 Task: Search one way flight ticket for 1 adult, 5 children, 2 infants in seat and 1 infant on lap in first from Oakland: Oakland International Airport to Gillette: Gillette Campbell County Airport on 5-1-2023. Choice of flights is Emirates. Number of bags: 7 checked bags. Price is upto 97000. Outbound departure time preference is 23:15.
Action: Mouse moved to (200, 155)
Screenshot: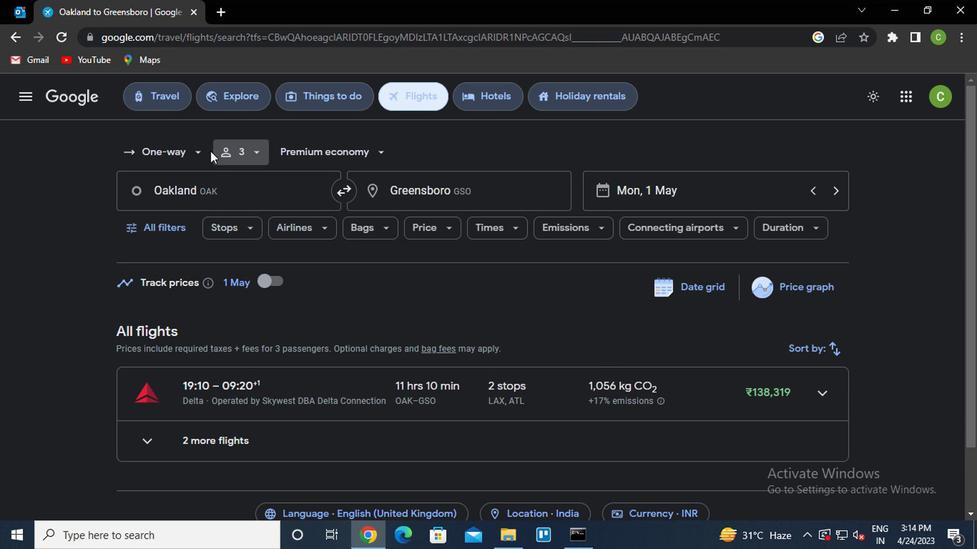 
Action: Mouse pressed left at (200, 155)
Screenshot: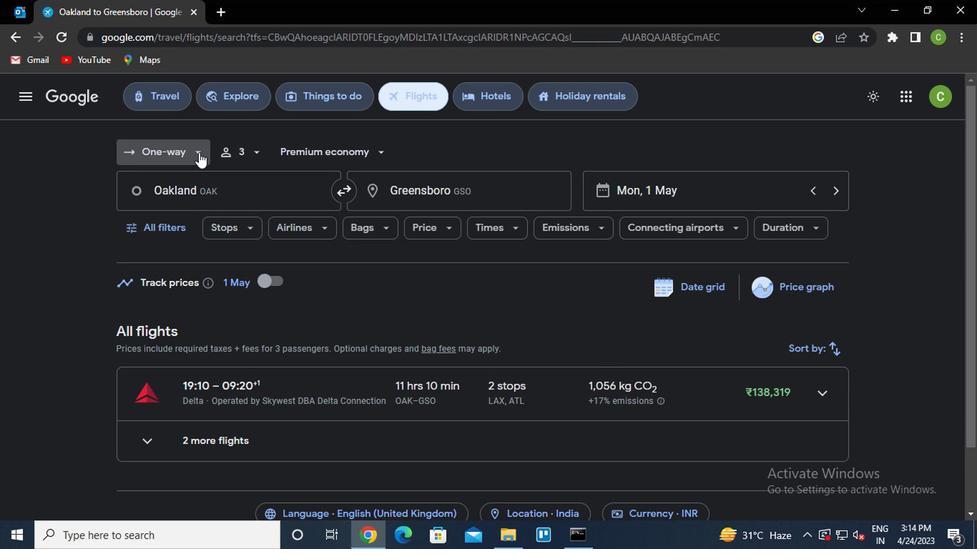 
Action: Mouse moved to (190, 214)
Screenshot: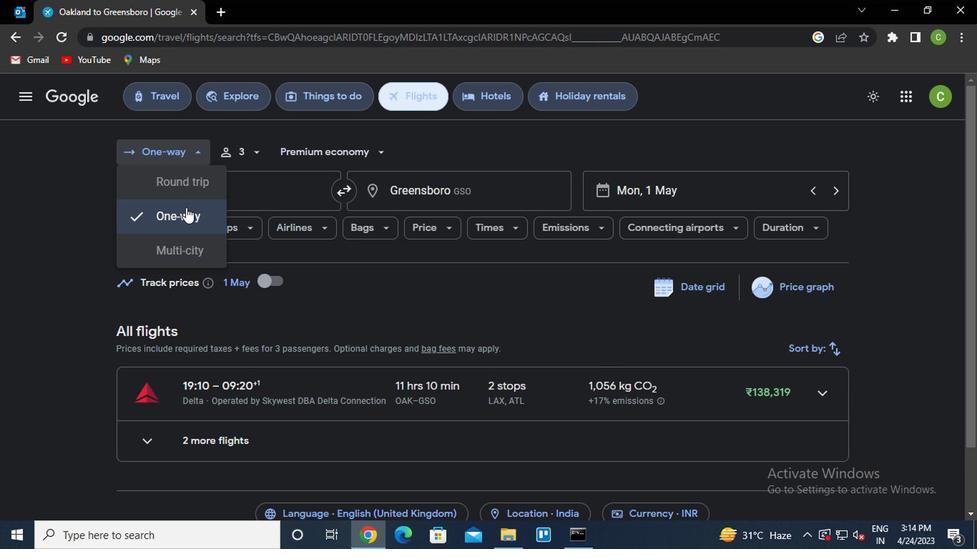 
Action: Mouse pressed left at (190, 214)
Screenshot: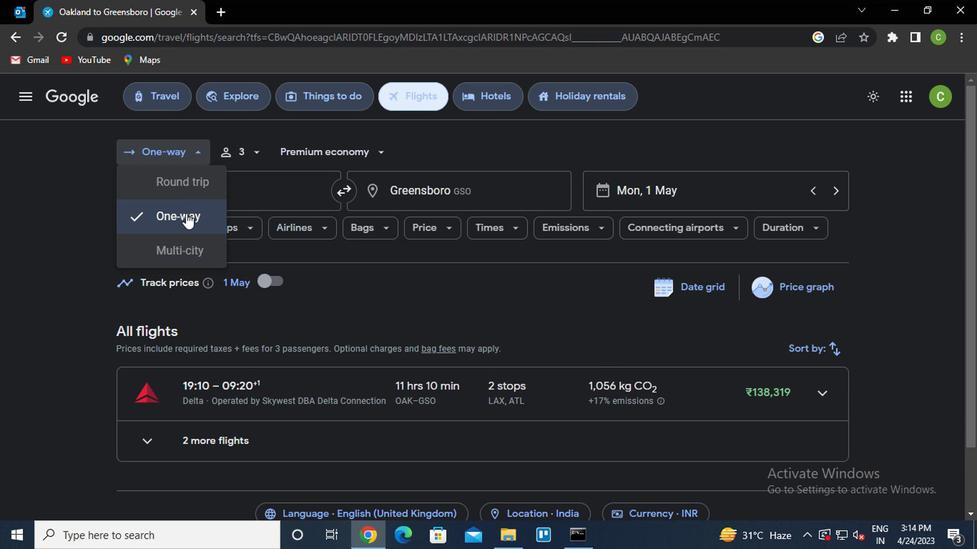 
Action: Mouse moved to (246, 153)
Screenshot: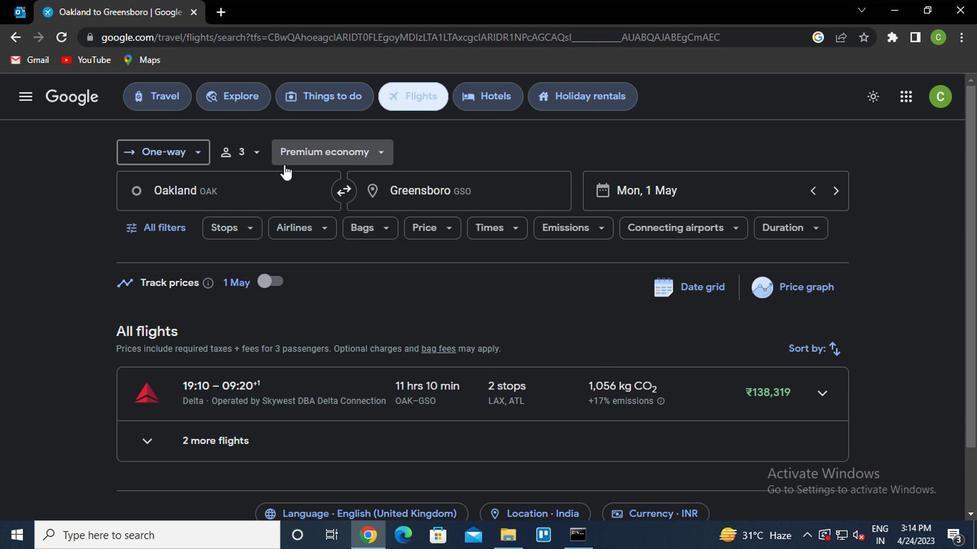 
Action: Mouse pressed left at (246, 153)
Screenshot: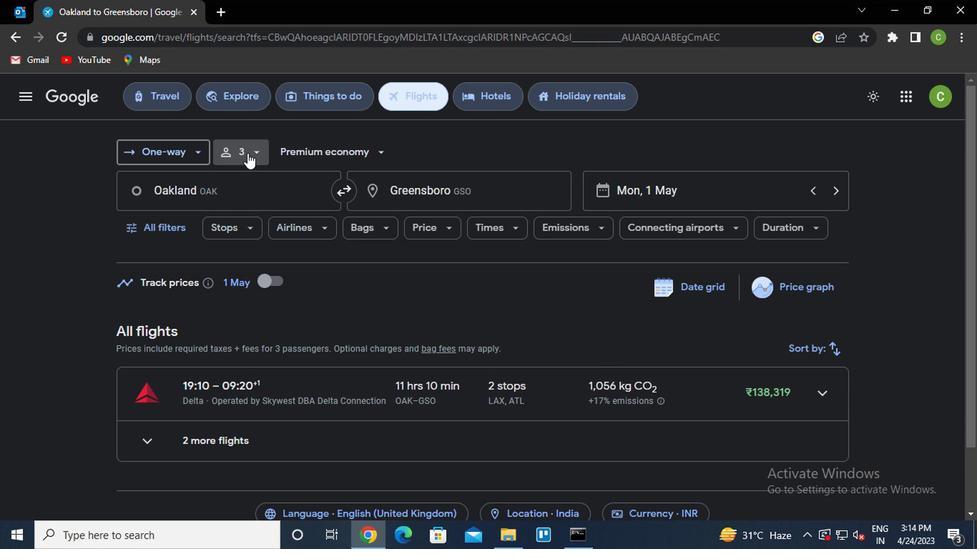 
Action: Mouse moved to (369, 222)
Screenshot: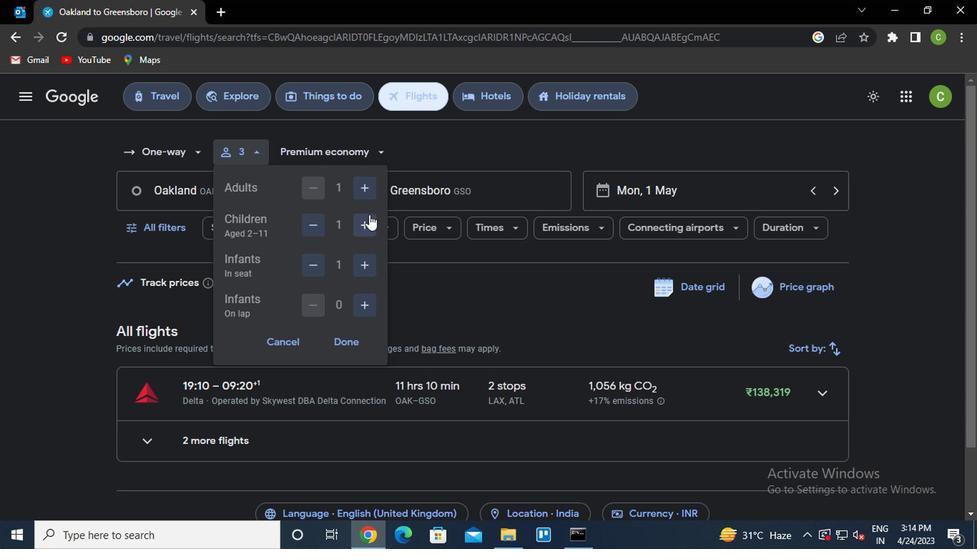 
Action: Mouse pressed left at (369, 222)
Screenshot: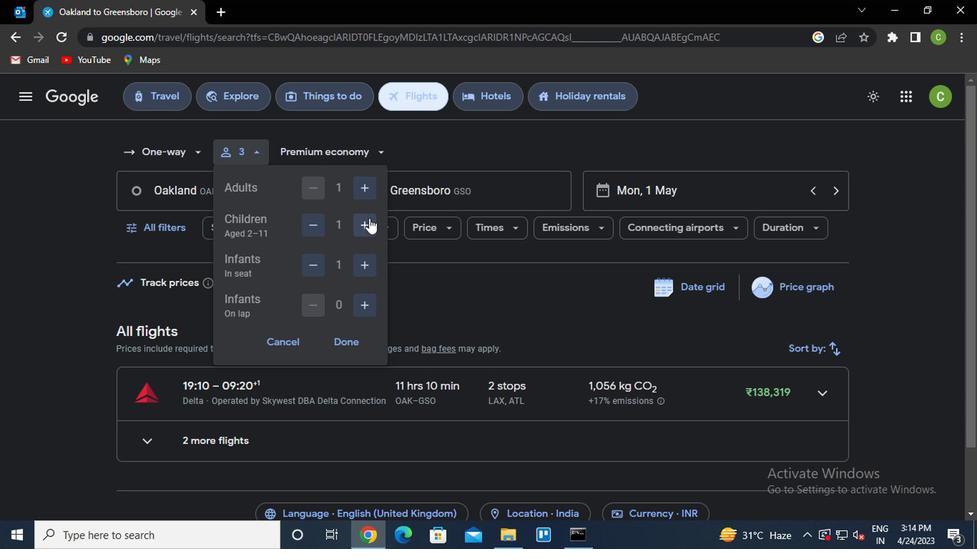 
Action: Mouse pressed left at (369, 222)
Screenshot: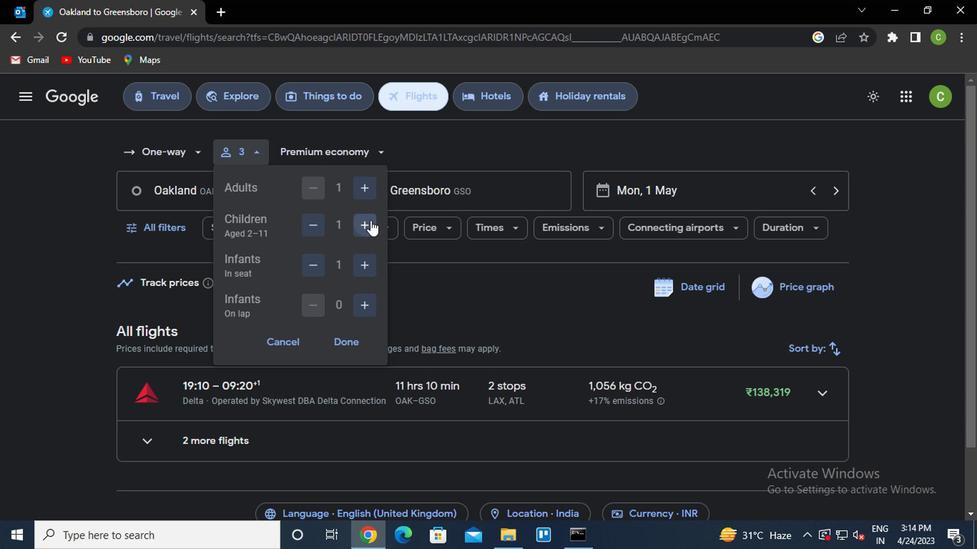 
Action: Mouse pressed left at (369, 222)
Screenshot: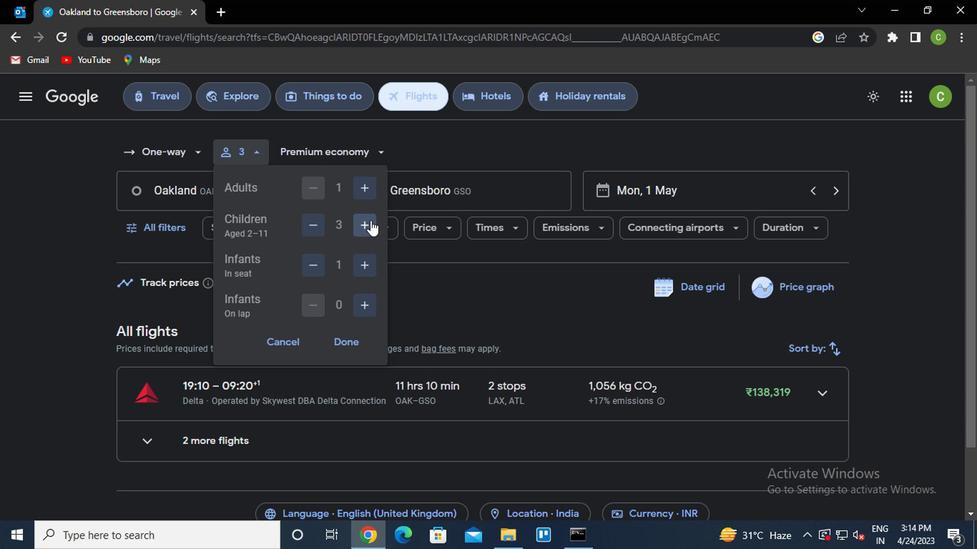 
Action: Mouse pressed left at (369, 222)
Screenshot: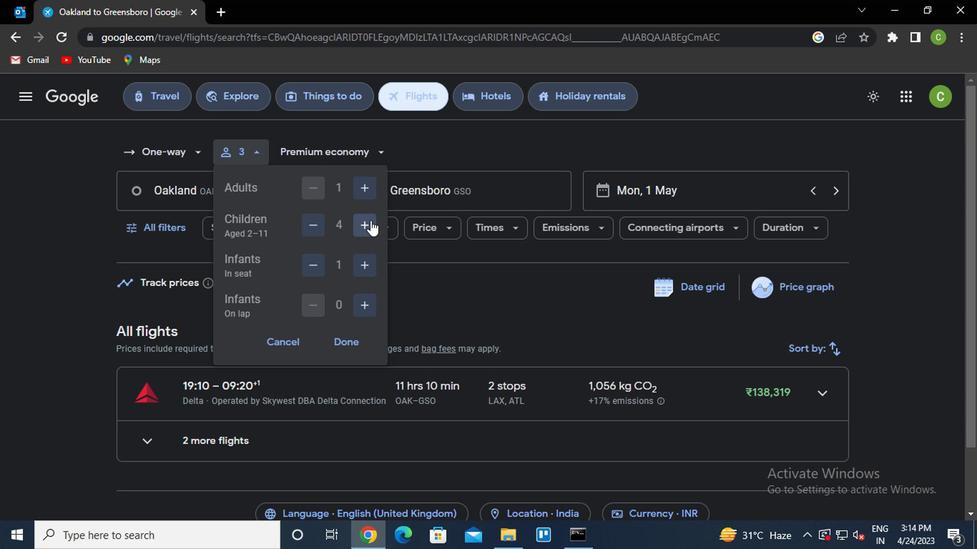 
Action: Mouse pressed left at (369, 222)
Screenshot: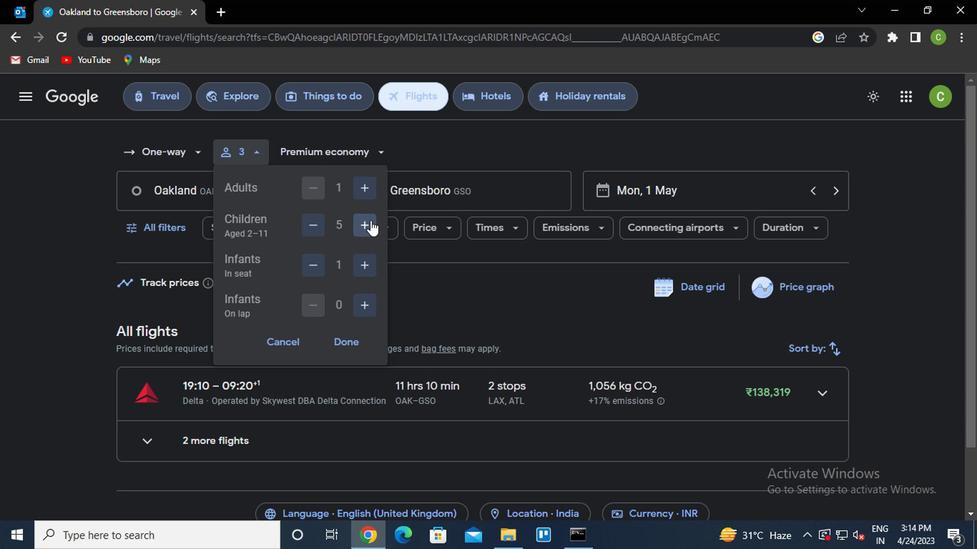 
Action: Mouse moved to (306, 228)
Screenshot: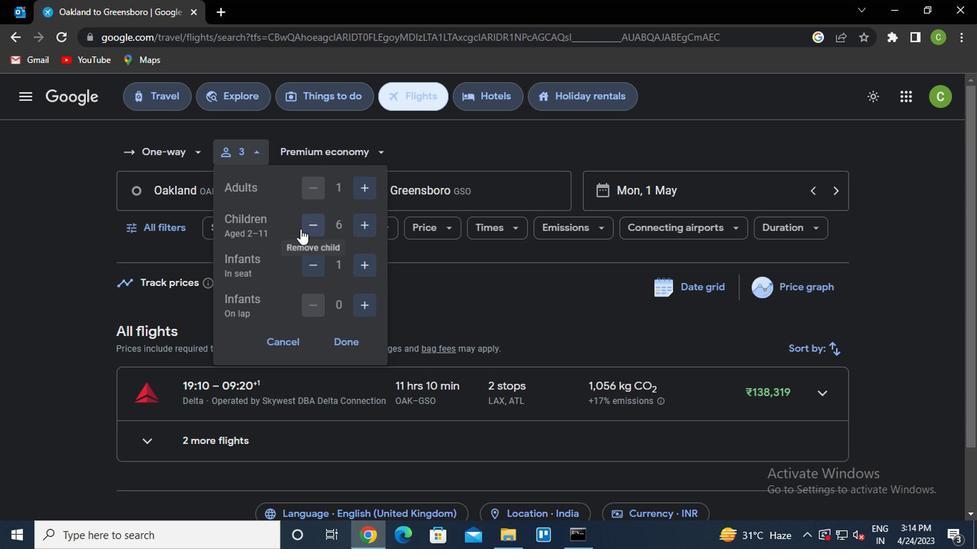 
Action: Mouse pressed left at (306, 228)
Screenshot: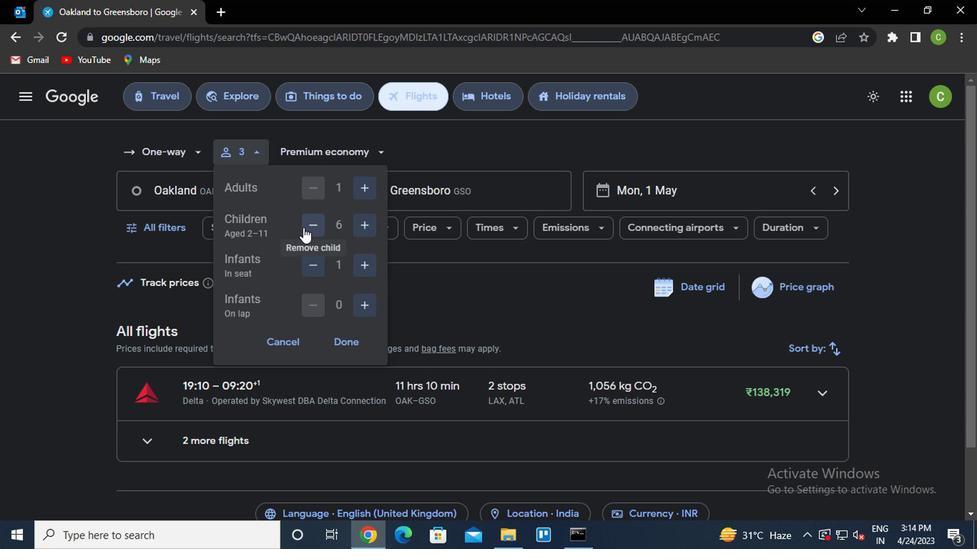 
Action: Mouse moved to (359, 271)
Screenshot: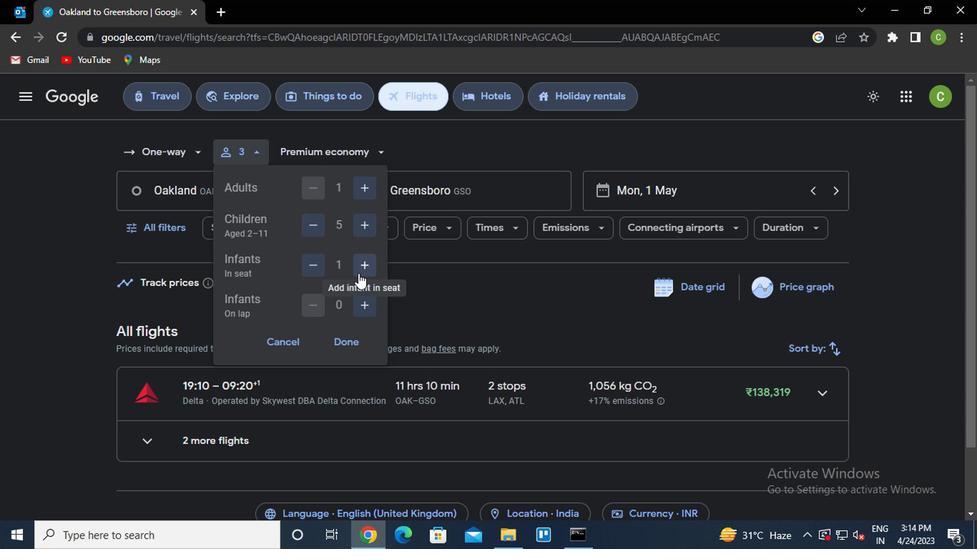 
Action: Mouse pressed left at (359, 271)
Screenshot: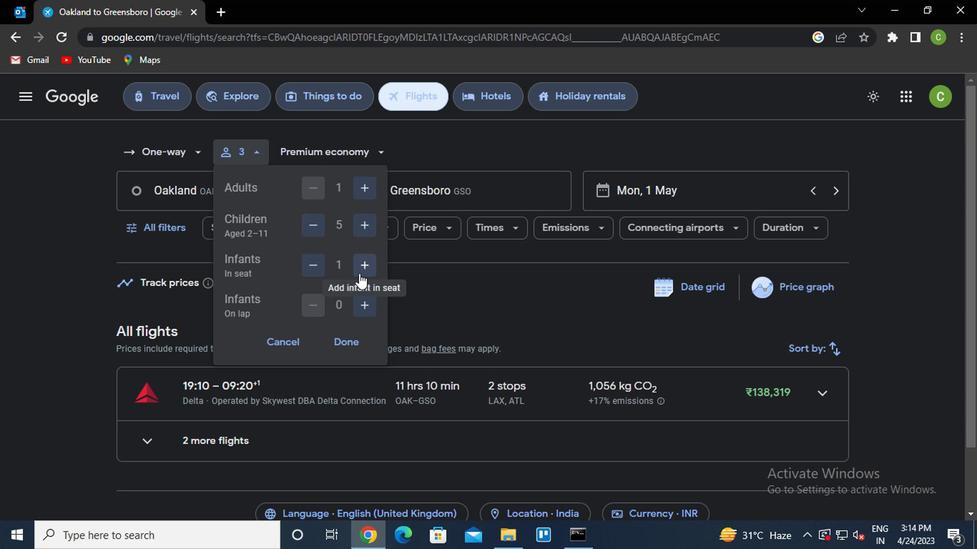 
Action: Mouse moved to (363, 309)
Screenshot: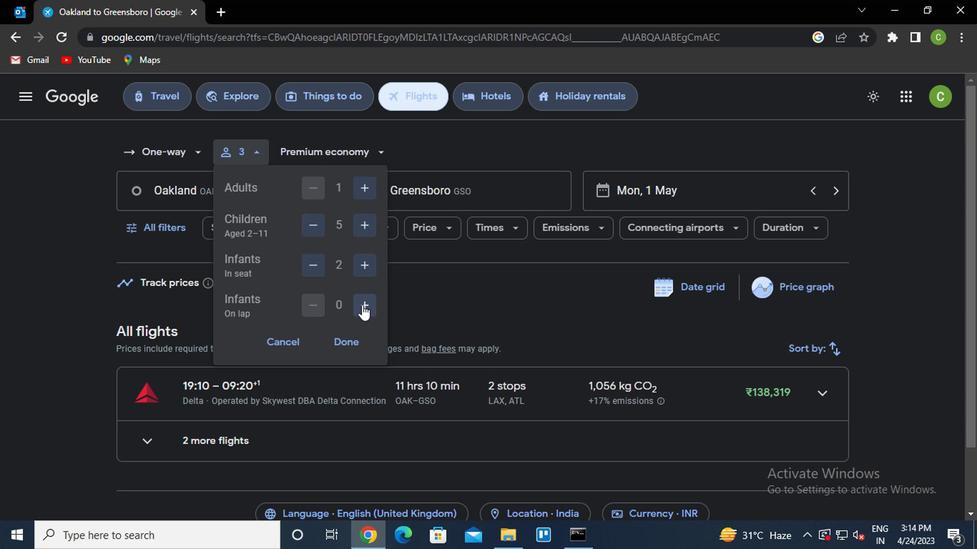
Action: Mouse pressed left at (363, 309)
Screenshot: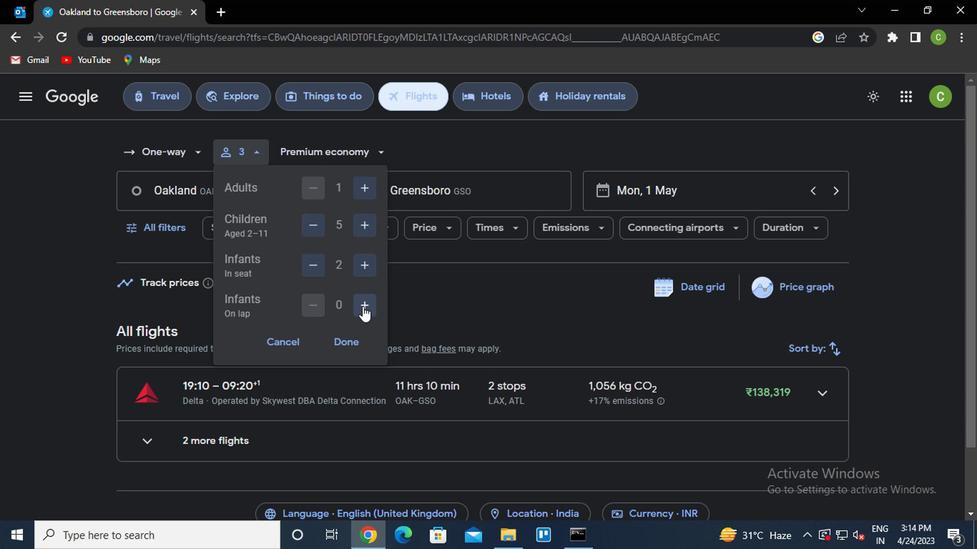 
Action: Mouse moved to (319, 313)
Screenshot: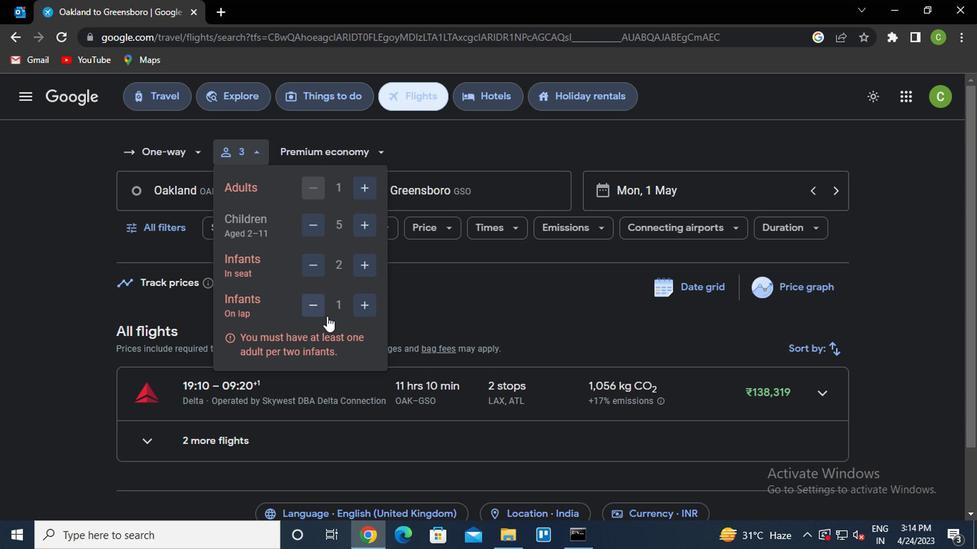
Action: Mouse pressed left at (319, 313)
Screenshot: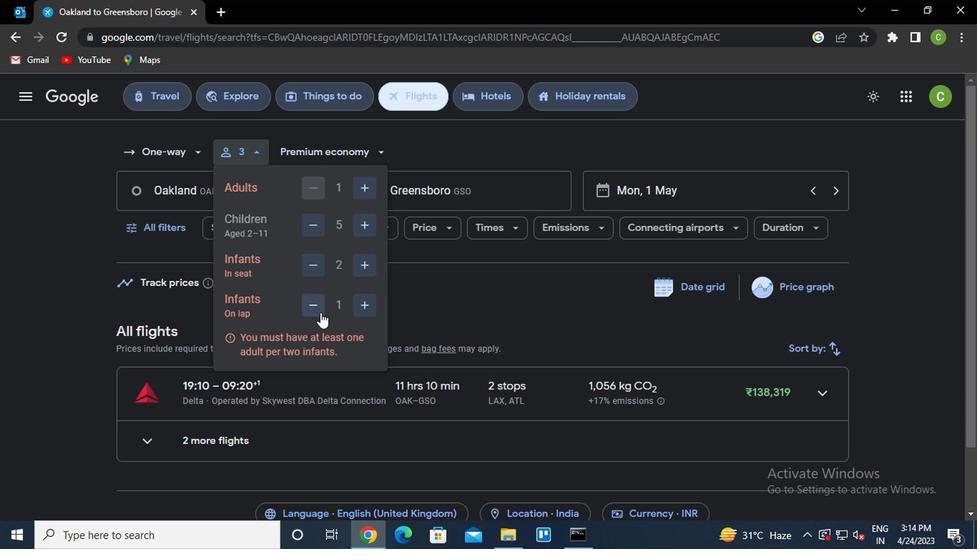 
Action: Mouse moved to (342, 347)
Screenshot: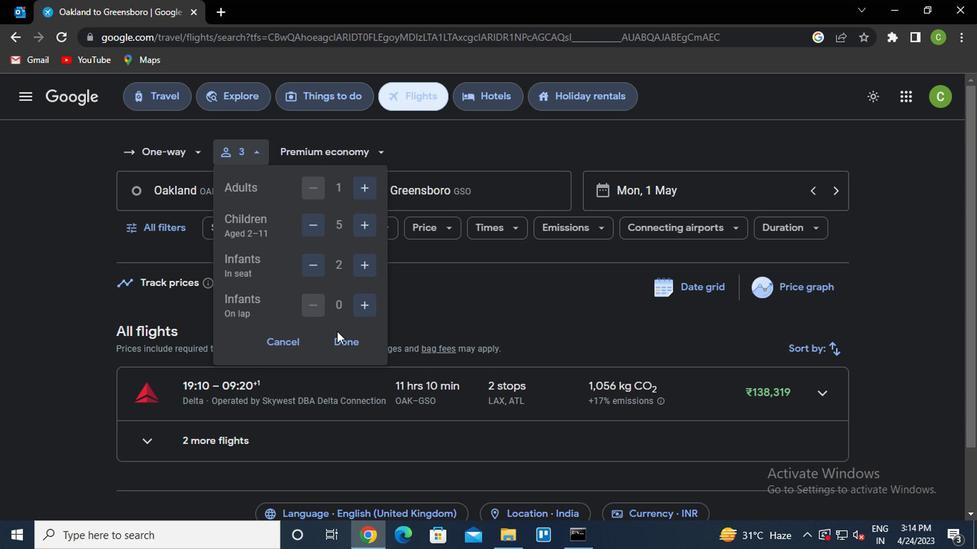 
Action: Mouse pressed left at (342, 347)
Screenshot: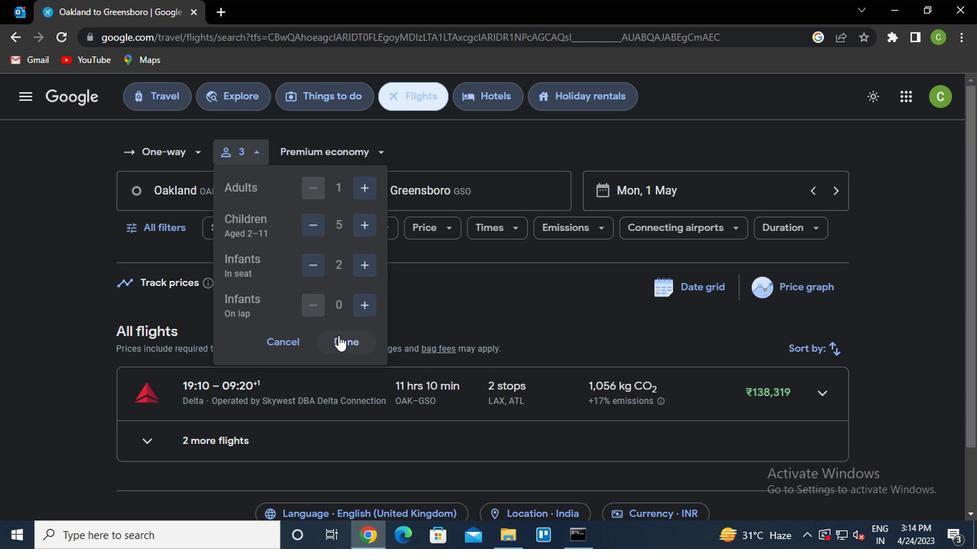 
Action: Mouse moved to (330, 153)
Screenshot: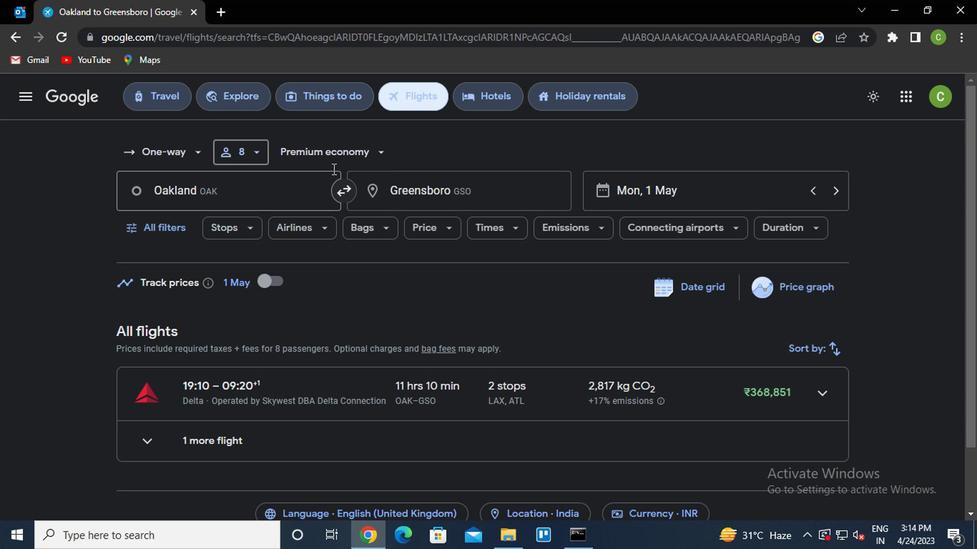 
Action: Mouse pressed left at (330, 153)
Screenshot: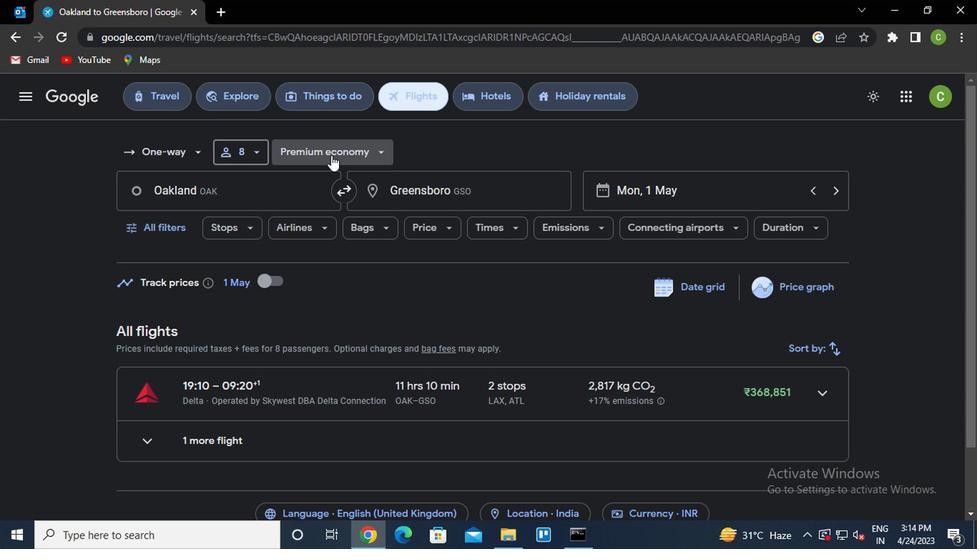 
Action: Mouse moved to (361, 274)
Screenshot: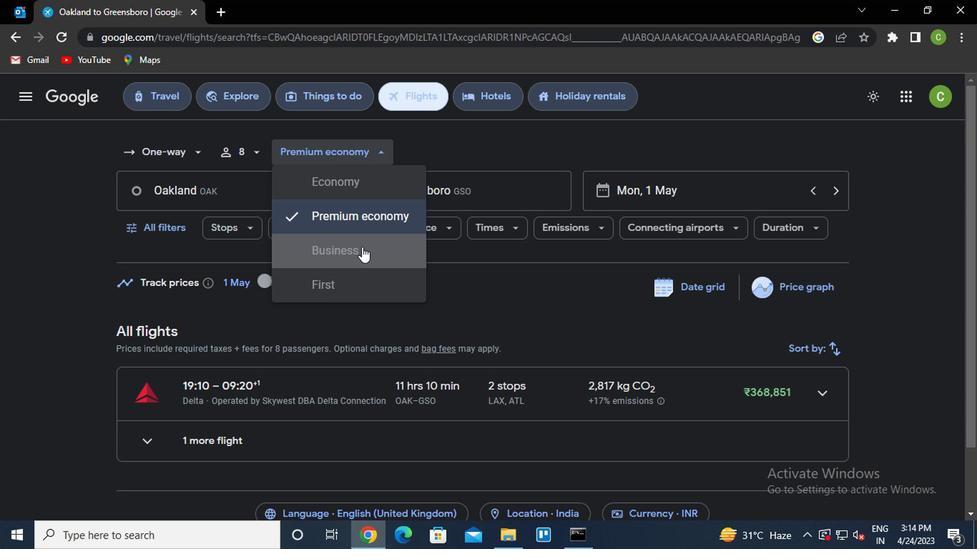 
Action: Mouse pressed left at (361, 274)
Screenshot: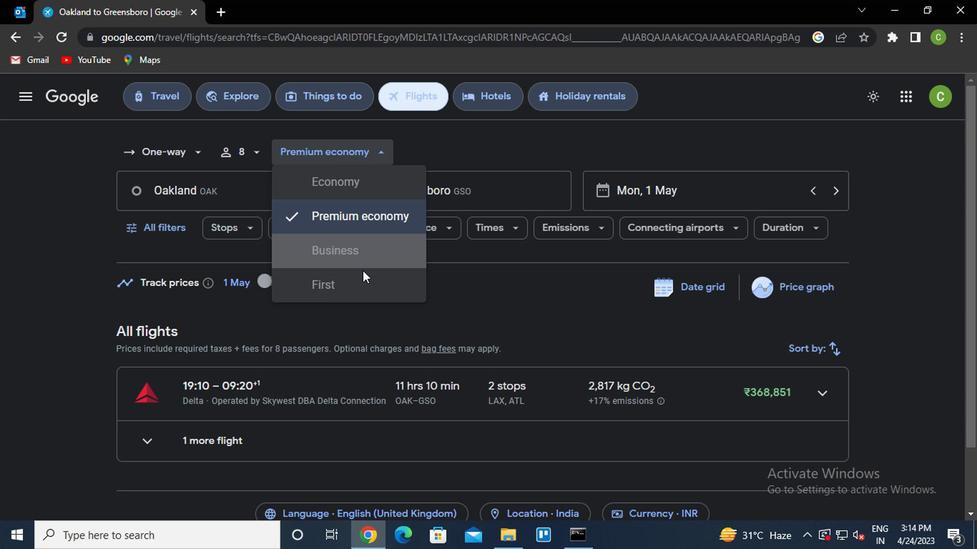 
Action: Mouse moved to (220, 196)
Screenshot: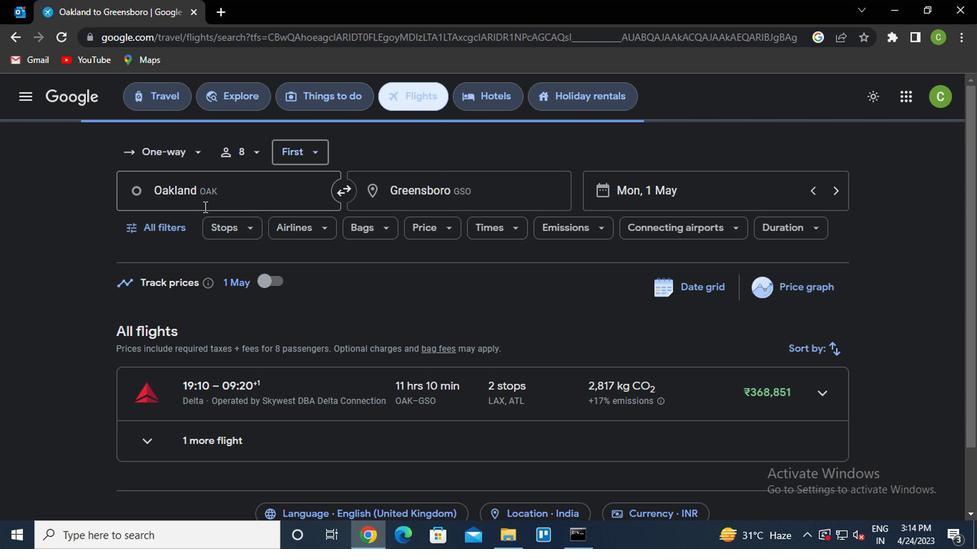 
Action: Mouse pressed left at (220, 196)
Screenshot: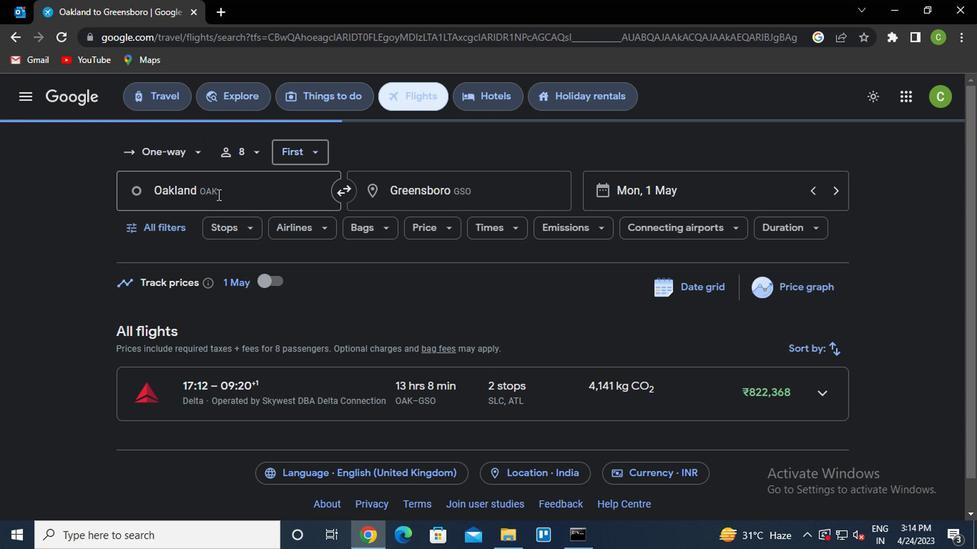 
Action: Mouse moved to (261, 280)
Screenshot: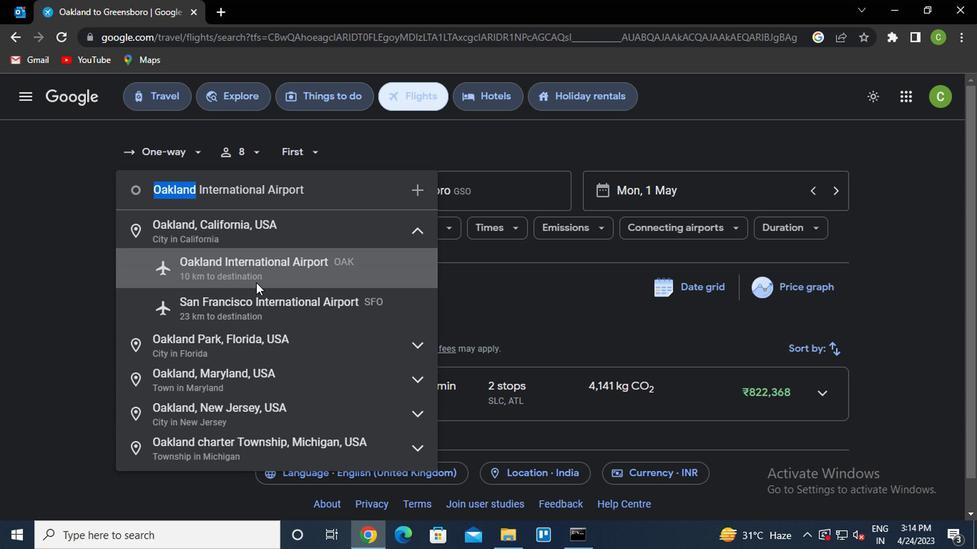 
Action: Mouse pressed left at (261, 280)
Screenshot: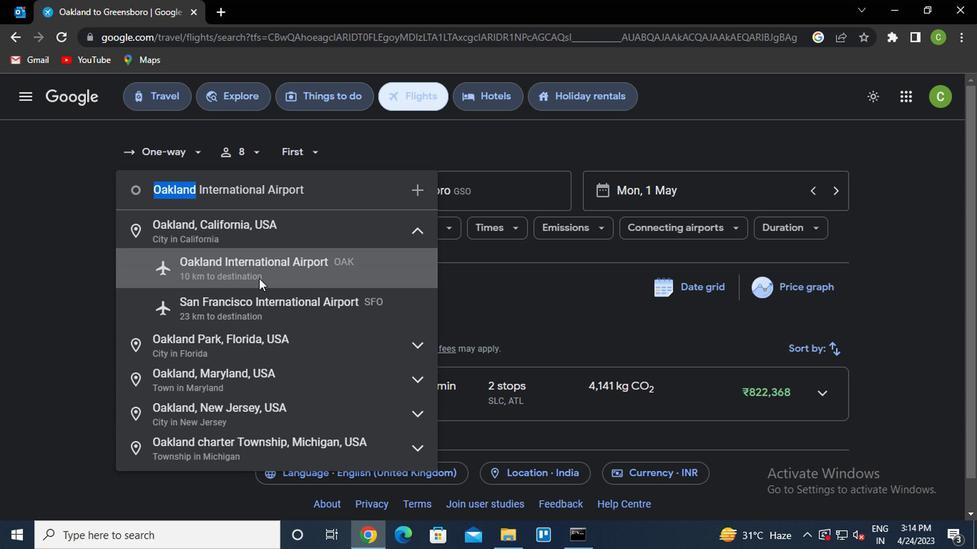 
Action: Mouse moved to (470, 194)
Screenshot: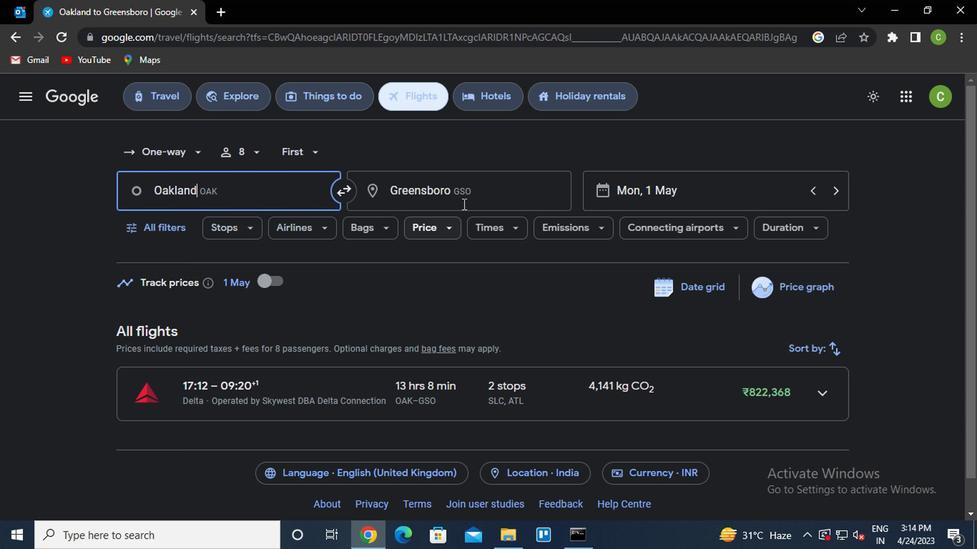 
Action: Mouse pressed left at (470, 194)
Screenshot: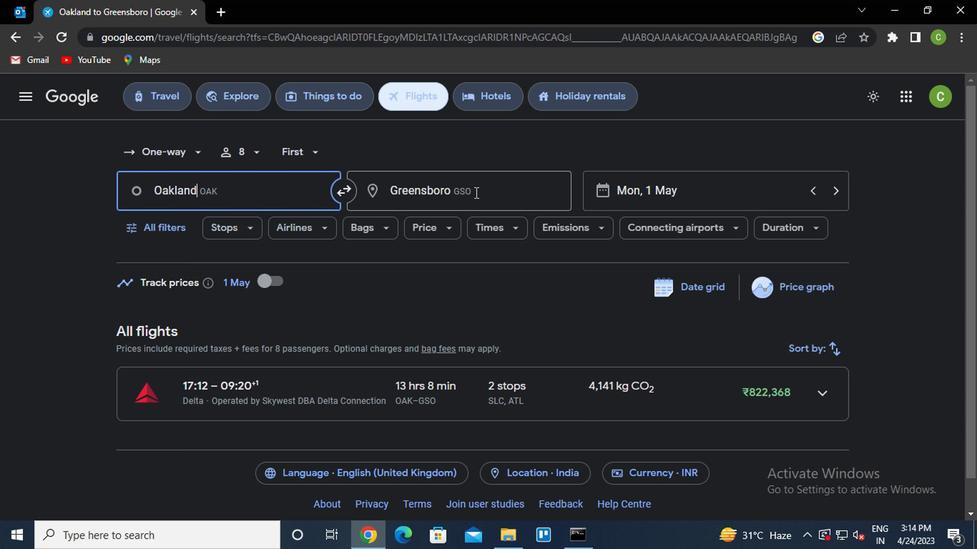 
Action: Mouse moved to (470, 193)
Screenshot: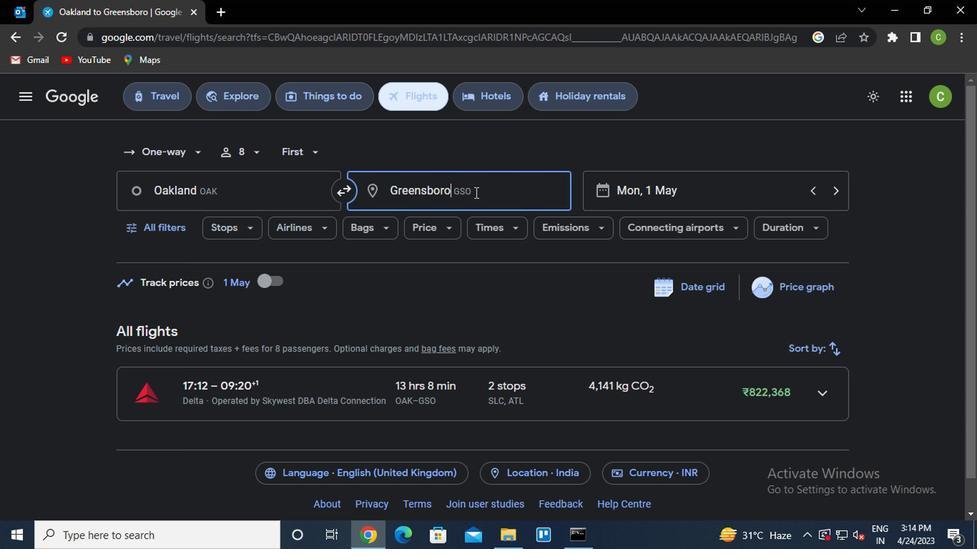 
Action: Key pressed <Key.backspace><Key.backspace><Key.backspace><Key.backspace><Key.backspace><Key.backspace><Key.backspace><Key.backspace><Key.backspace><Key.backspace><Key.caps_lock><Key.caps_lock>g<Key.caps_lock>o<Key.backspace>illette
Screenshot: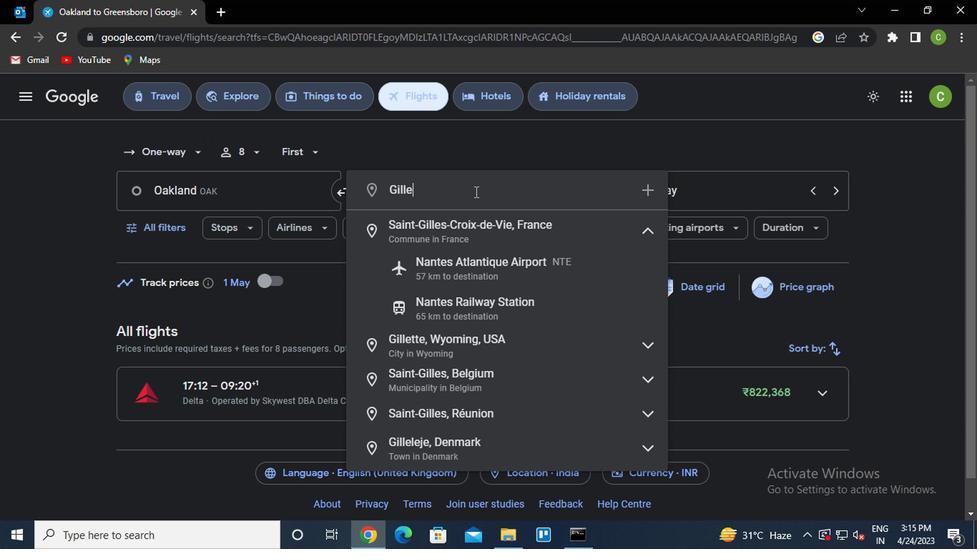 
Action: Mouse moved to (467, 240)
Screenshot: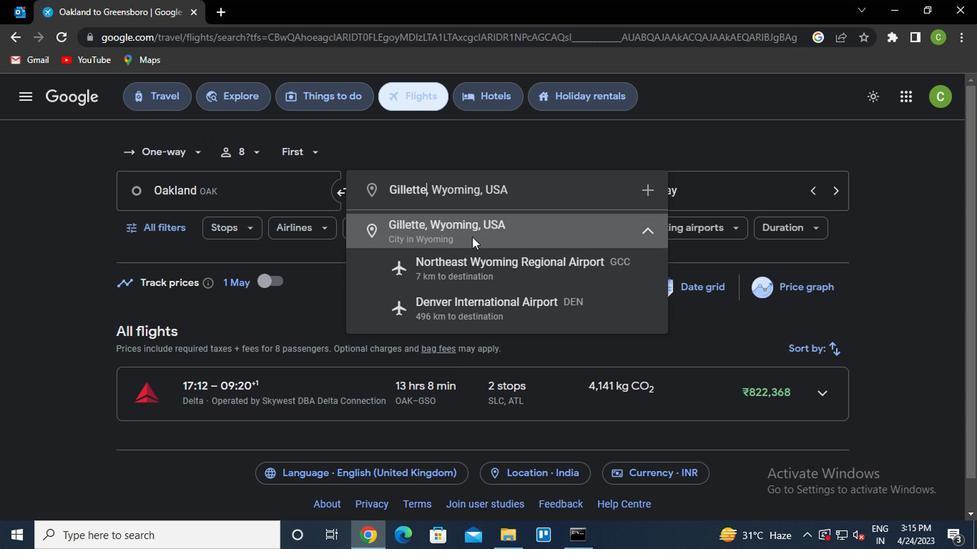 
Action: Mouse pressed left at (467, 240)
Screenshot: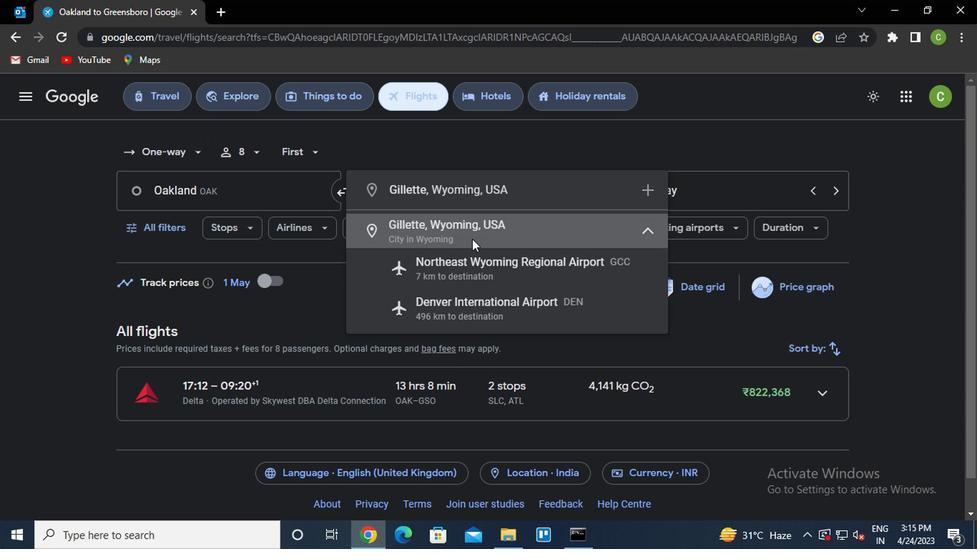 
Action: Mouse moved to (186, 238)
Screenshot: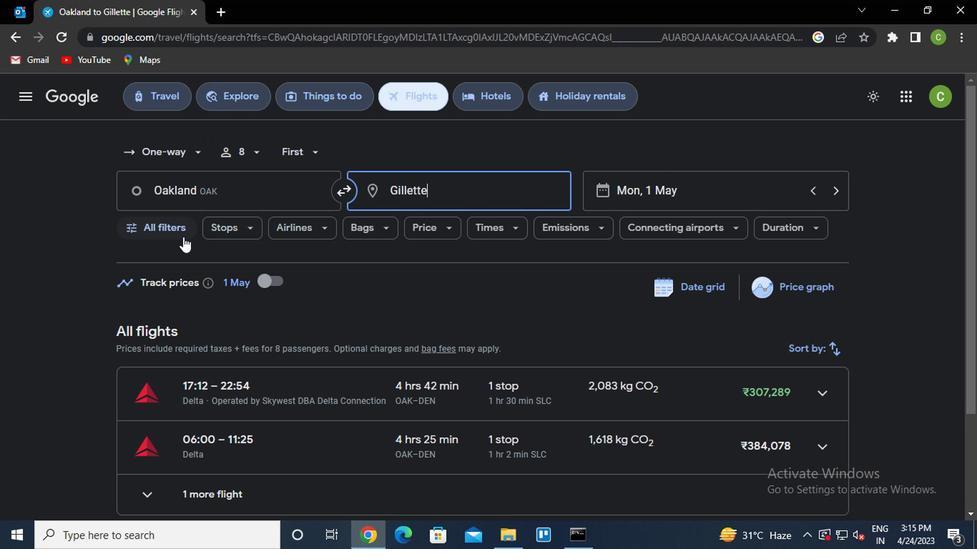 
Action: Mouse pressed left at (186, 238)
Screenshot: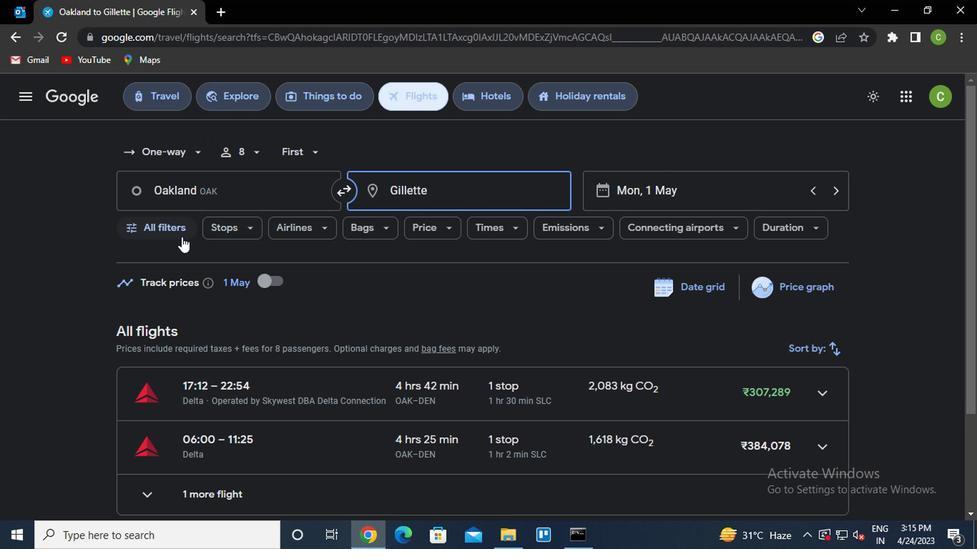 
Action: Mouse moved to (225, 299)
Screenshot: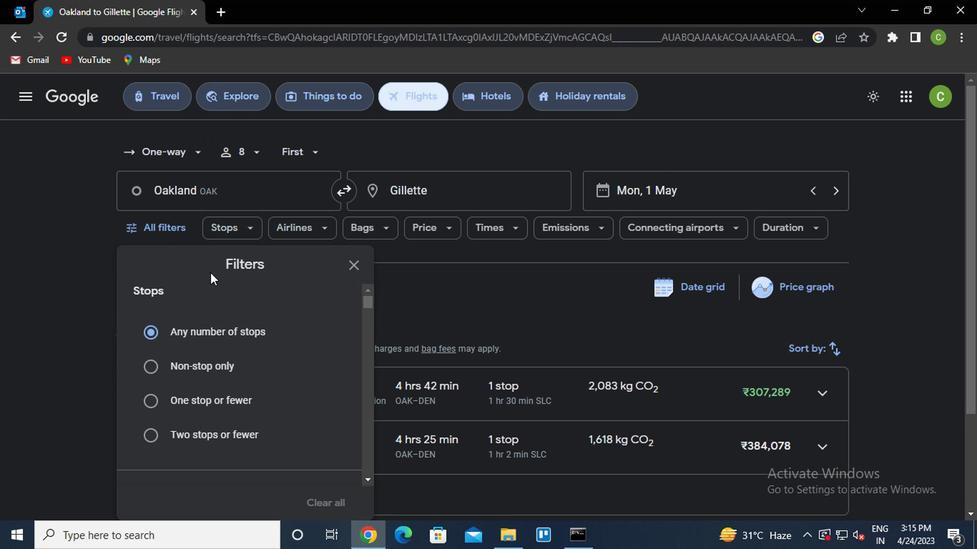 
Action: Mouse scrolled (225, 298) with delta (0, -1)
Screenshot: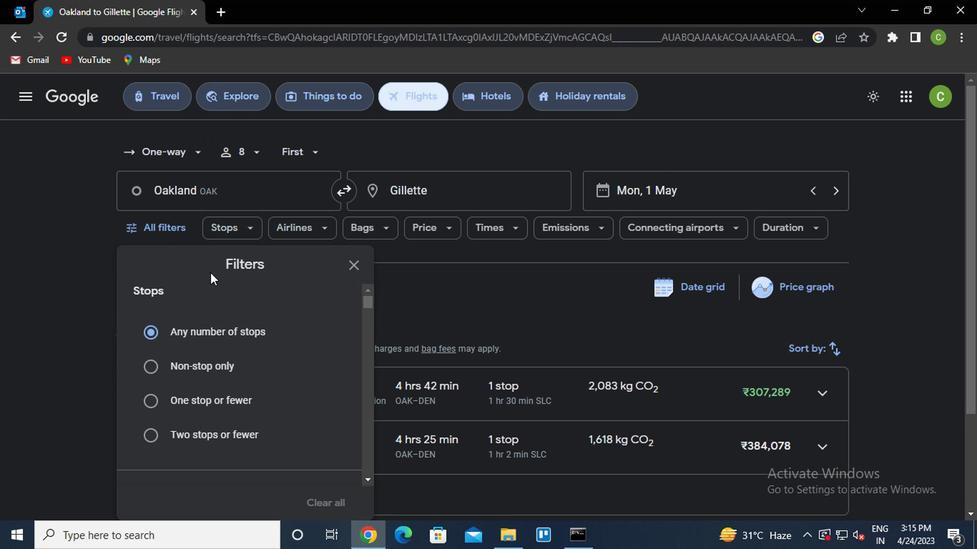 
Action: Mouse moved to (240, 341)
Screenshot: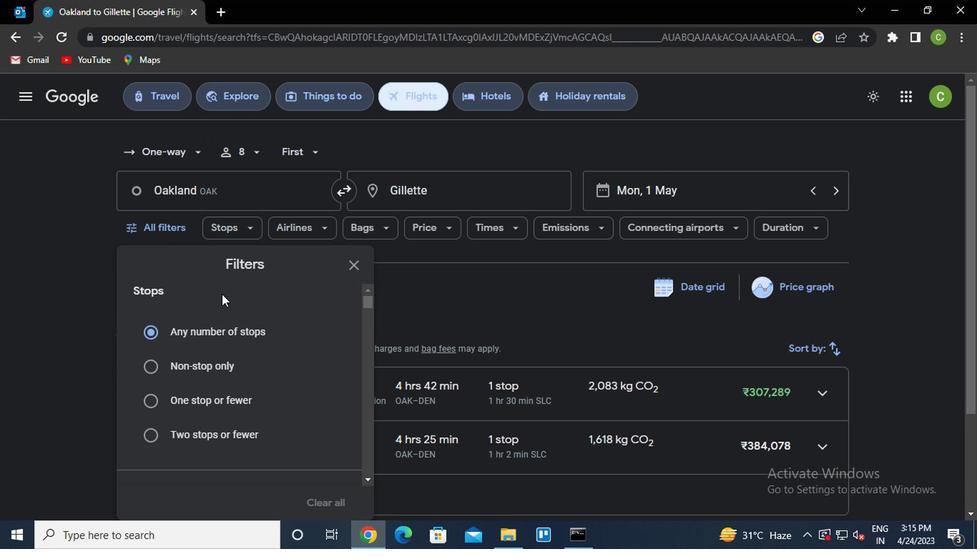 
Action: Mouse scrolled (240, 340) with delta (0, 0)
Screenshot: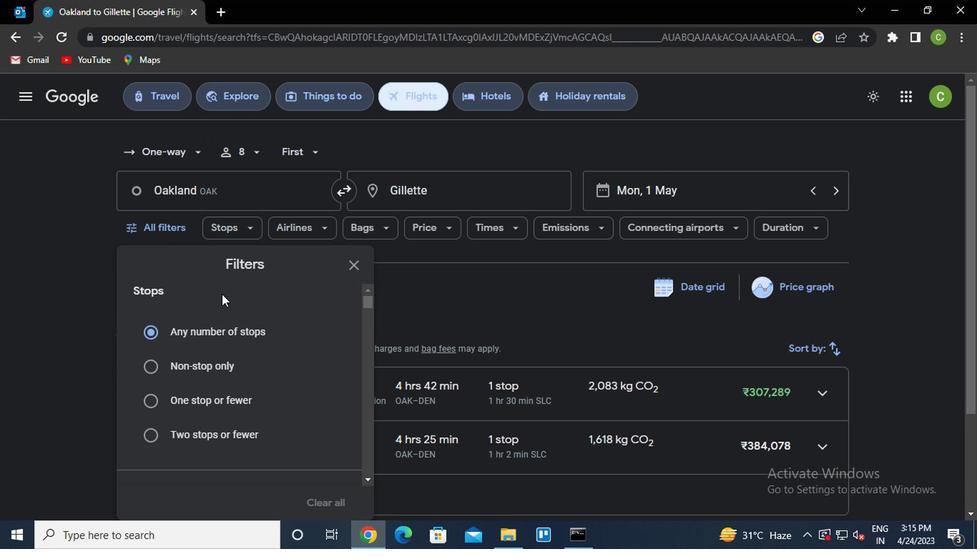 
Action: Mouse moved to (243, 353)
Screenshot: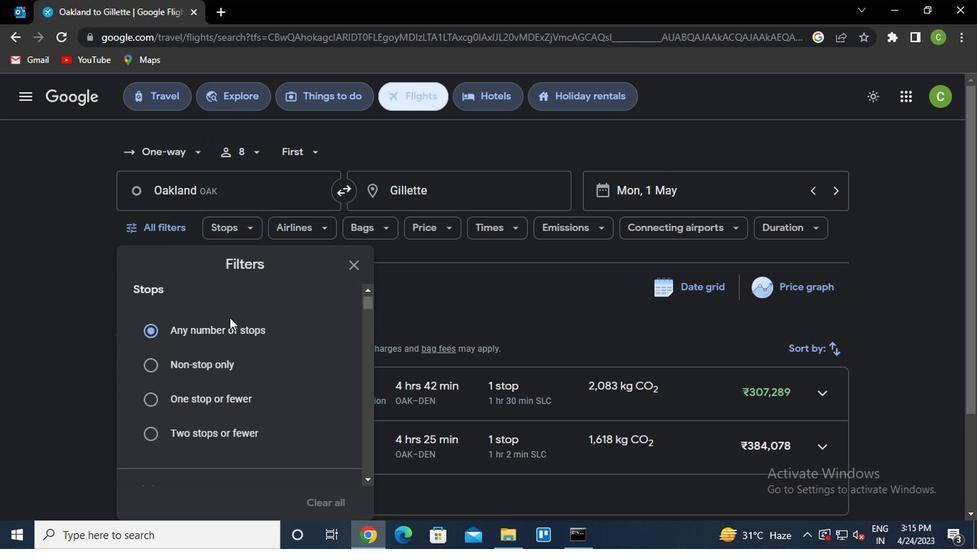 
Action: Mouse scrolled (243, 352) with delta (0, 0)
Screenshot: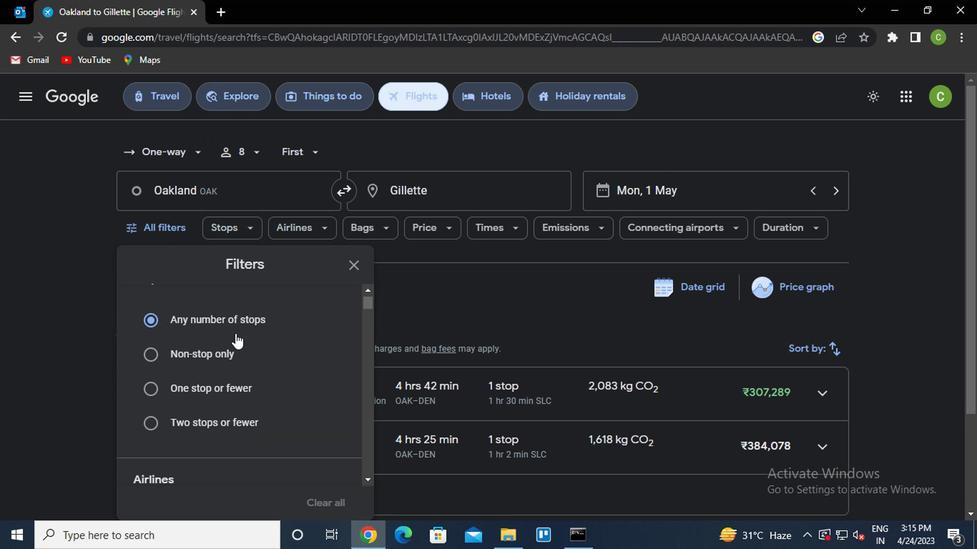 
Action: Mouse moved to (244, 355)
Screenshot: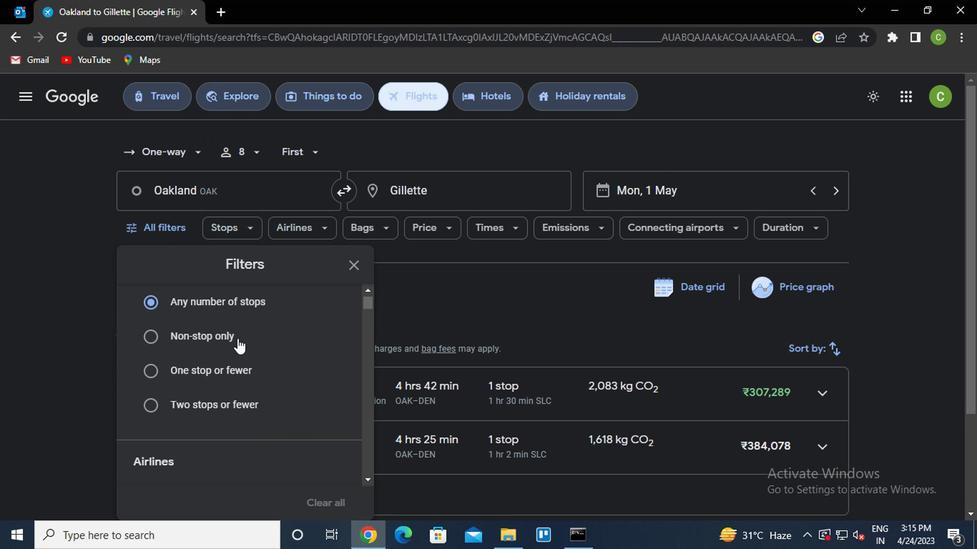 
Action: Mouse scrolled (244, 354) with delta (0, 0)
Screenshot: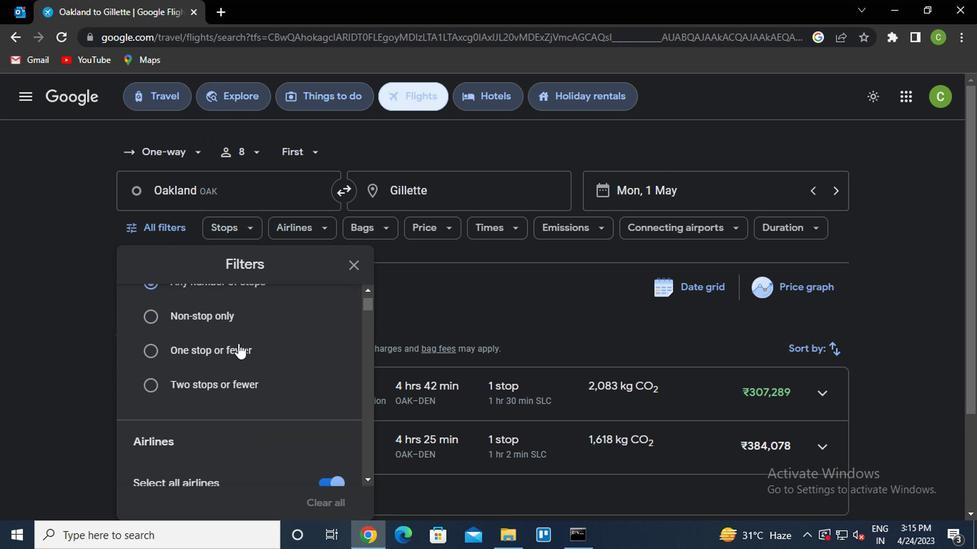 
Action: Mouse moved to (244, 355)
Screenshot: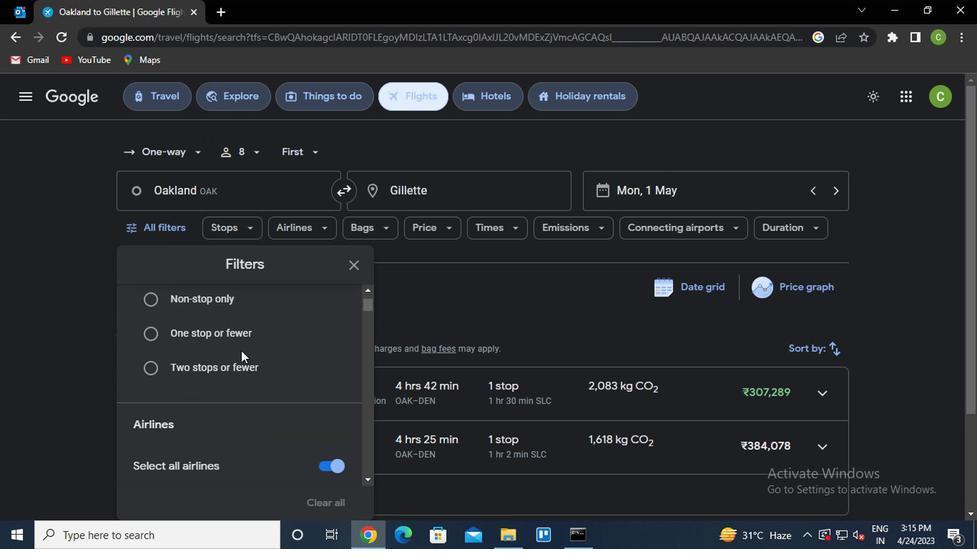 
Action: Mouse scrolled (244, 354) with delta (0, 0)
Screenshot: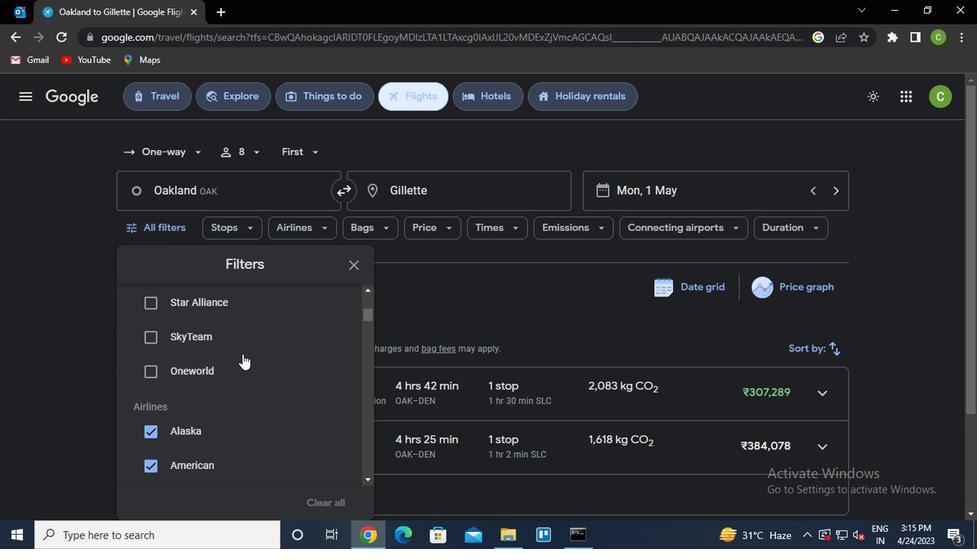 
Action: Mouse scrolled (244, 354) with delta (0, 0)
Screenshot: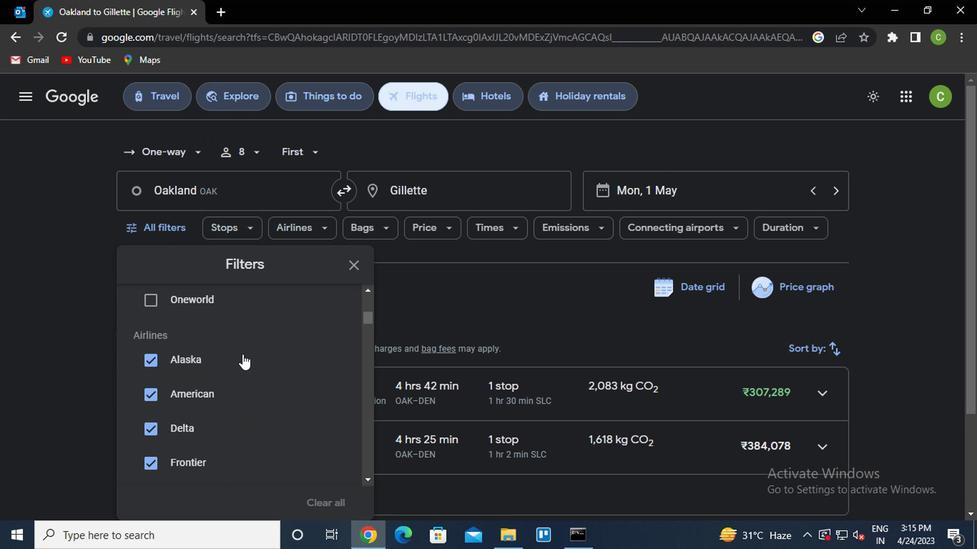 
Action: Mouse moved to (245, 356)
Screenshot: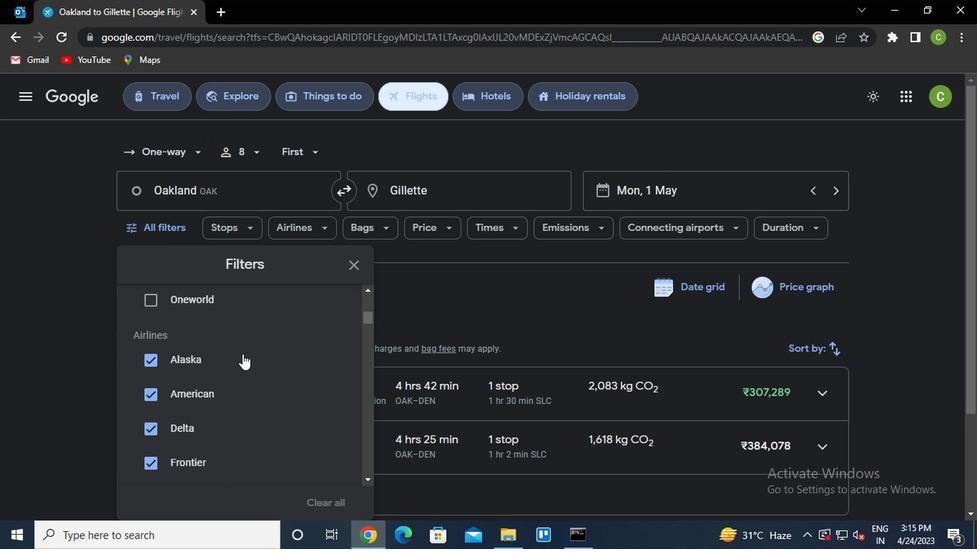 
Action: Mouse scrolled (245, 355) with delta (0, -1)
Screenshot: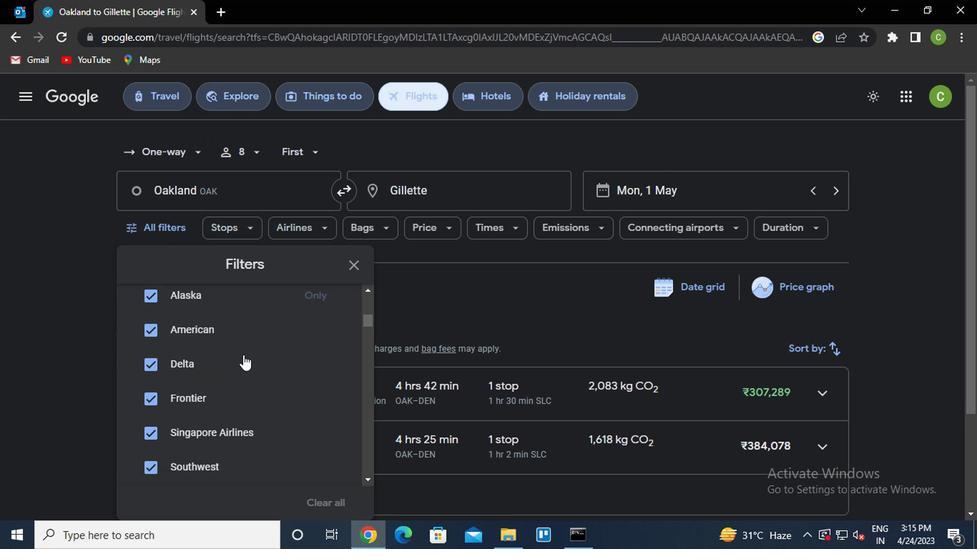 
Action: Mouse scrolled (245, 355) with delta (0, -1)
Screenshot: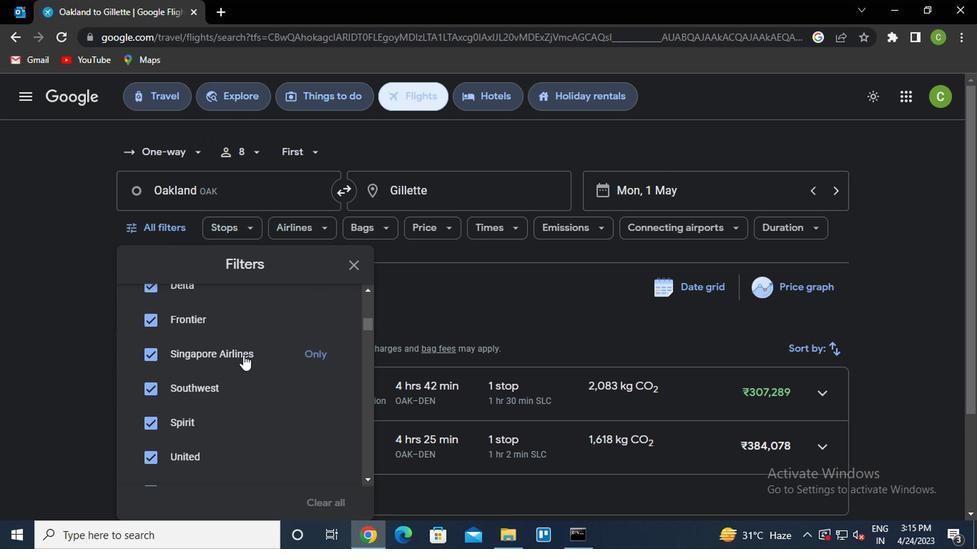 
Action: Mouse moved to (246, 357)
Screenshot: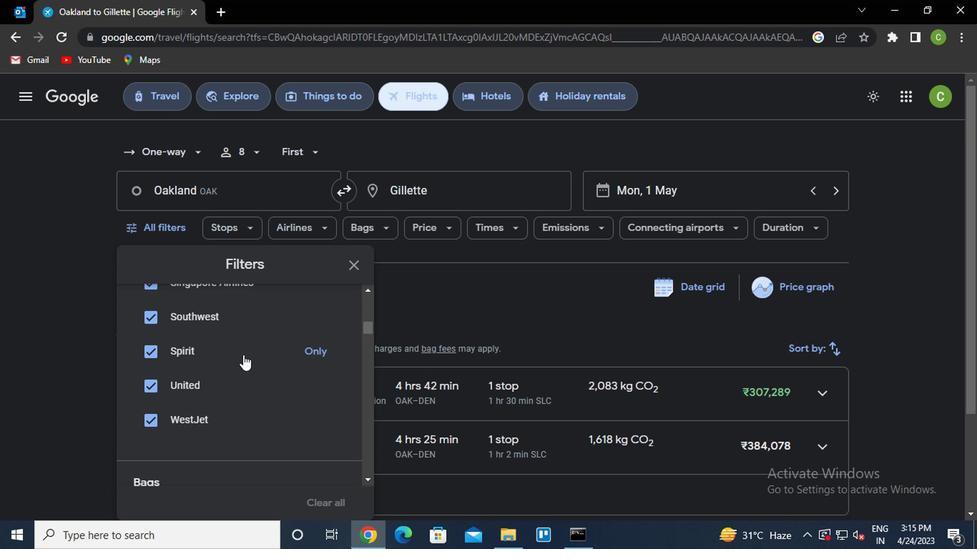 
Action: Mouse scrolled (246, 356) with delta (0, -1)
Screenshot: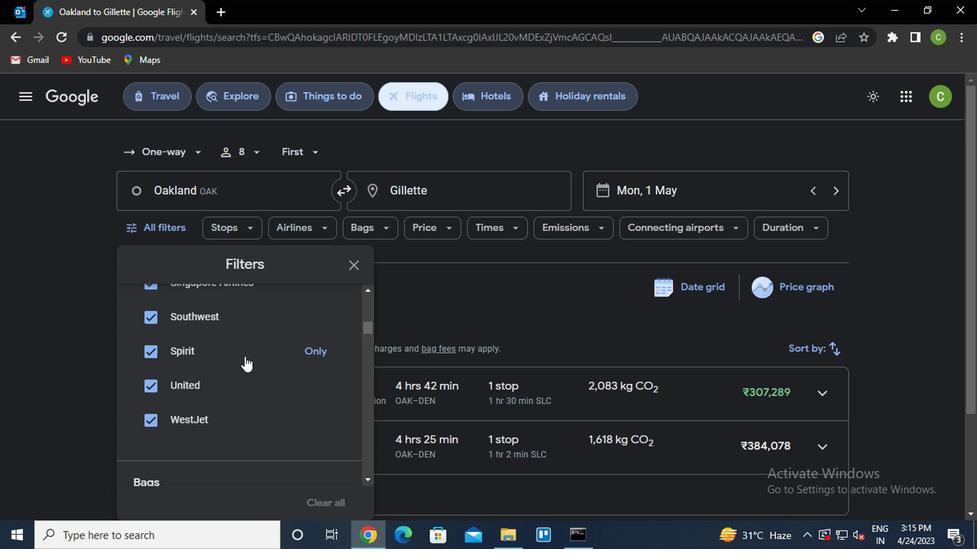 
Action: Mouse scrolled (246, 356) with delta (0, -1)
Screenshot: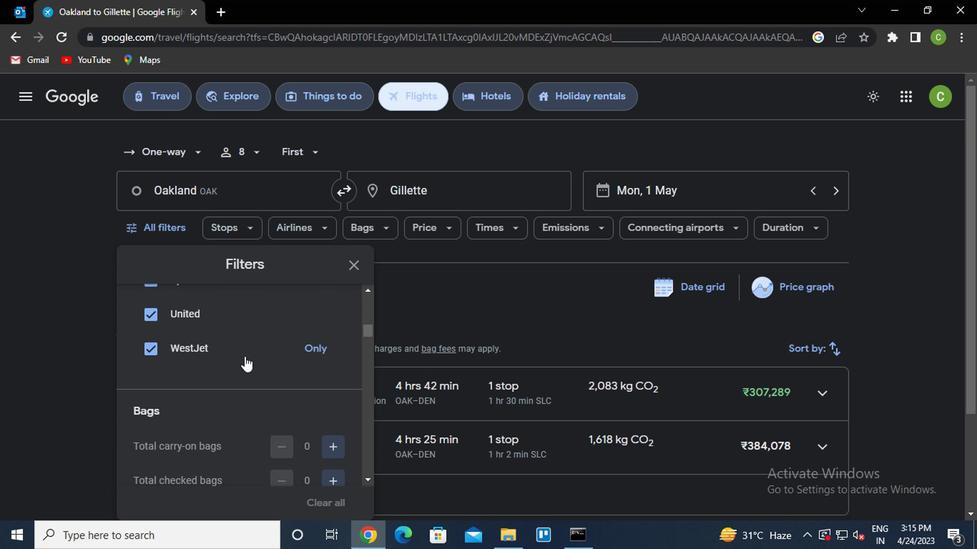
Action: Mouse moved to (269, 373)
Screenshot: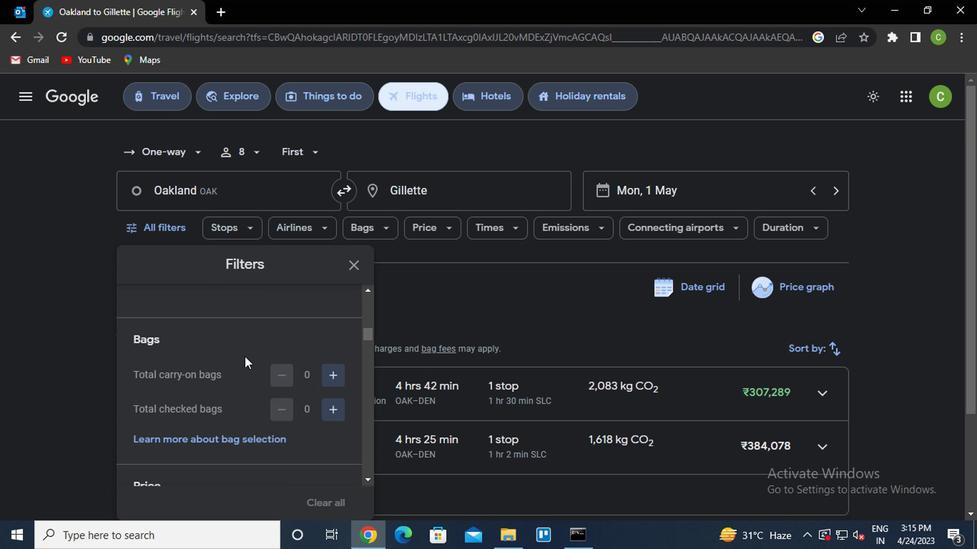 
Action: Mouse scrolled (269, 372) with delta (0, 0)
Screenshot: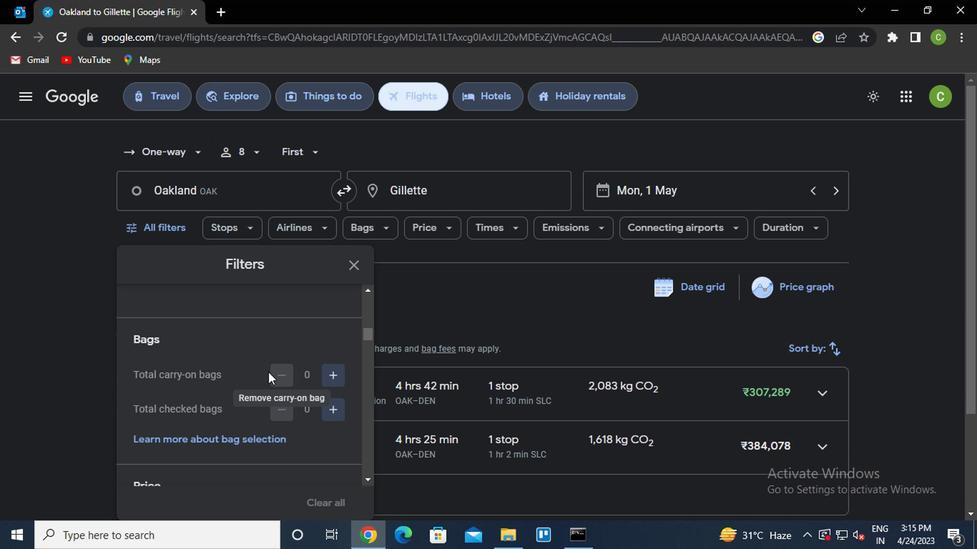 
Action: Mouse moved to (335, 335)
Screenshot: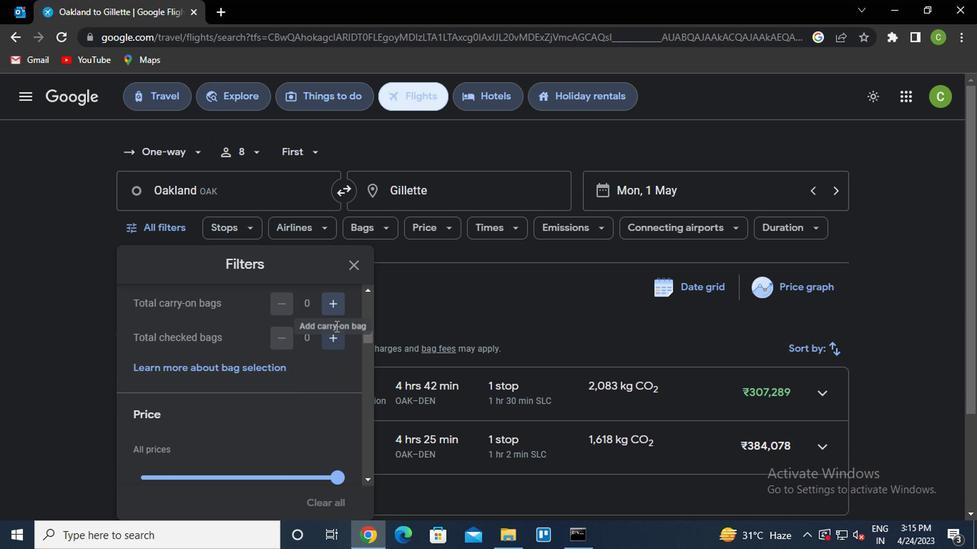 
Action: Mouse pressed left at (335, 335)
Screenshot: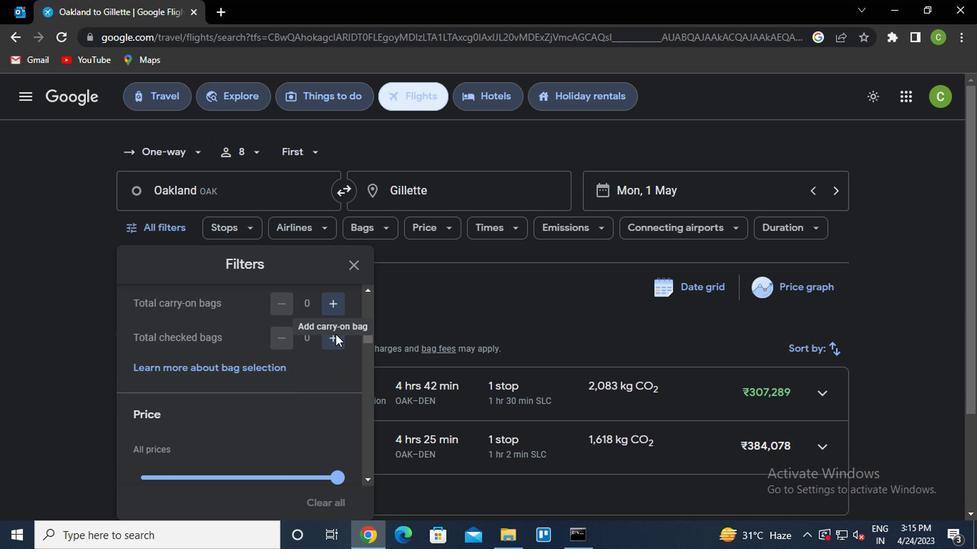 
Action: Mouse pressed left at (335, 335)
Screenshot: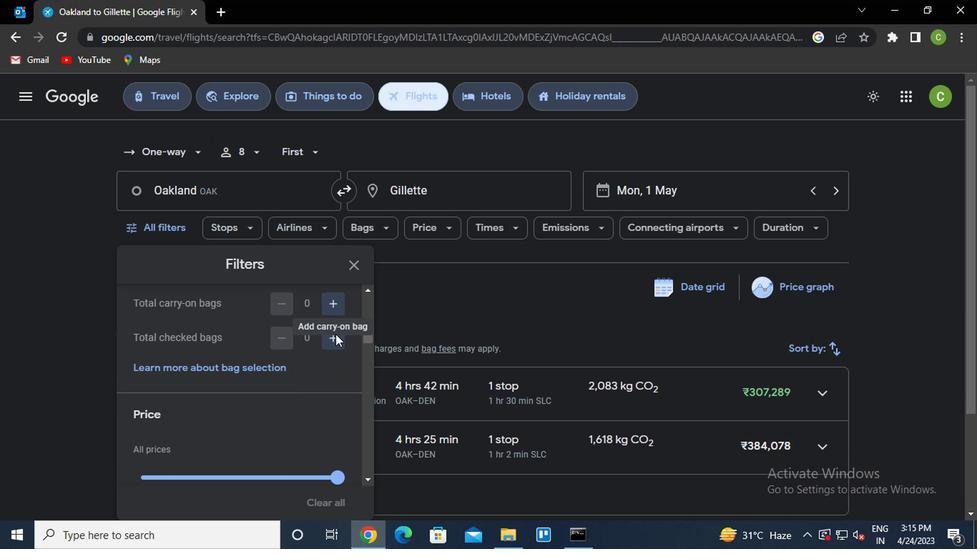 
Action: Mouse moved to (167, 228)
Screenshot: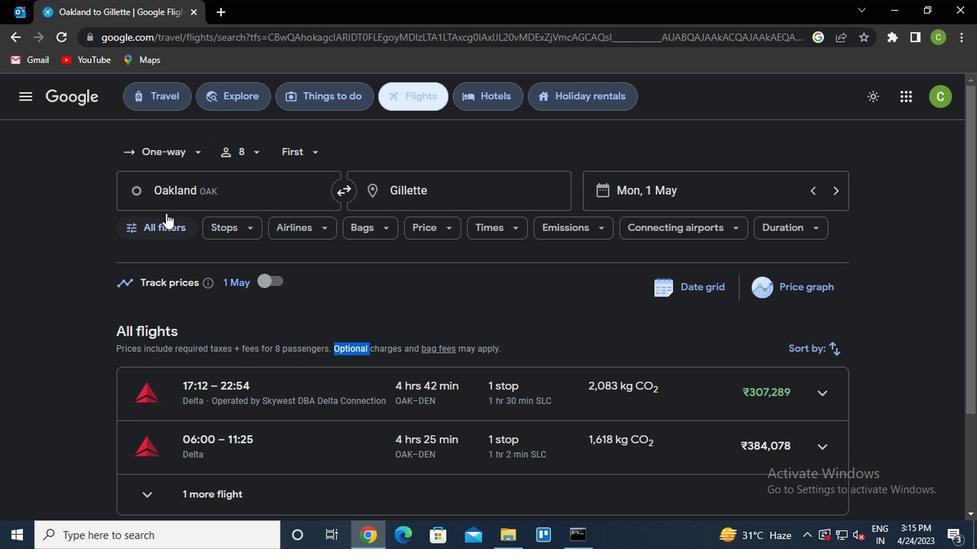 
Action: Mouse pressed left at (167, 228)
Screenshot: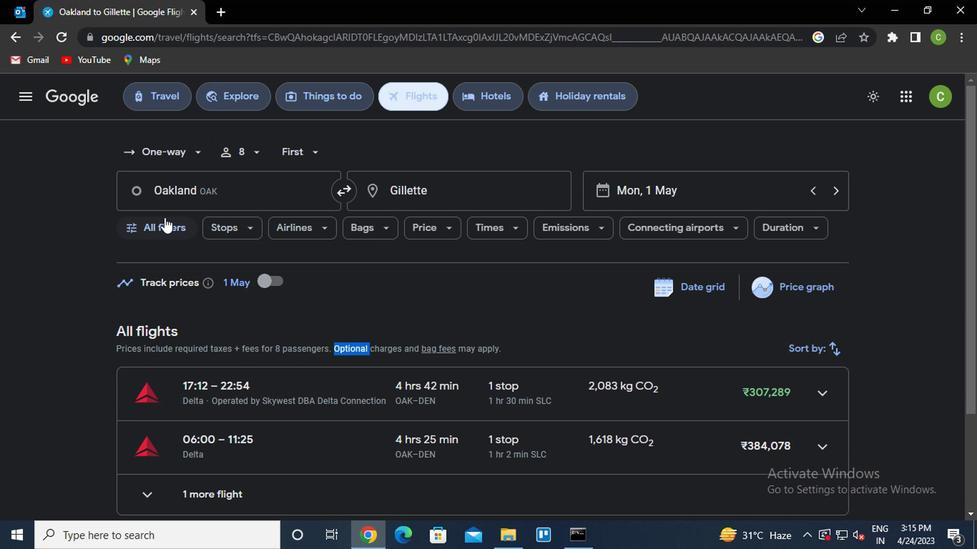 
Action: Mouse moved to (279, 379)
Screenshot: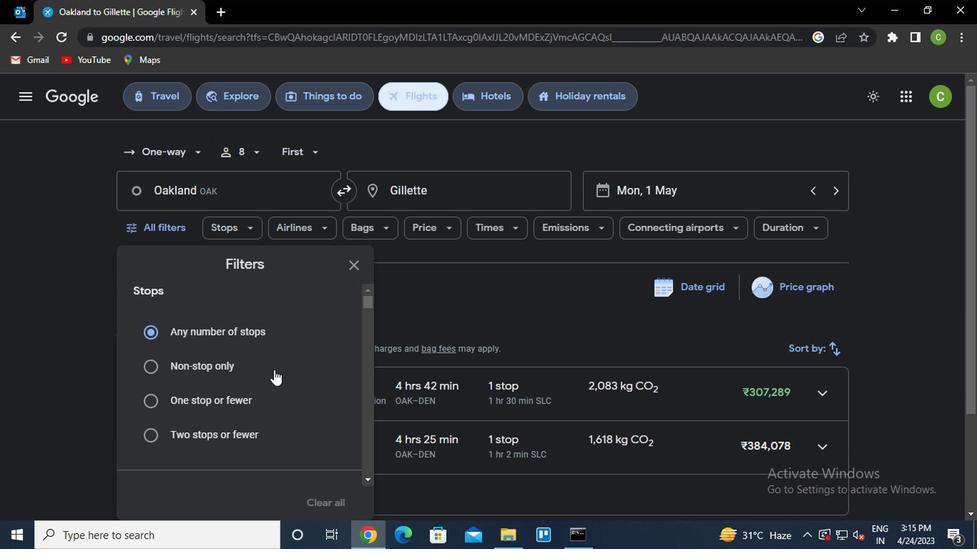 
Action: Mouse scrolled (279, 378) with delta (0, -1)
Screenshot: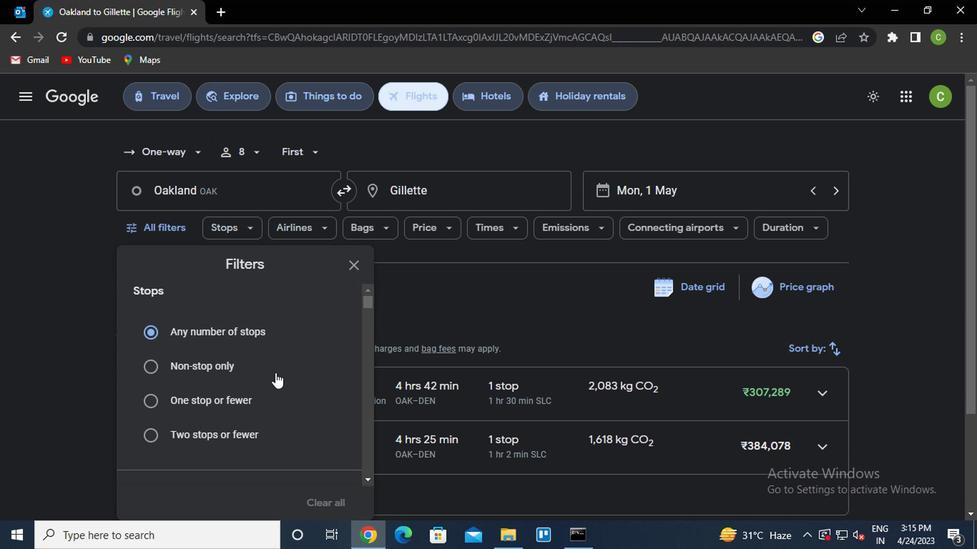 
Action: Mouse moved to (279, 379)
Screenshot: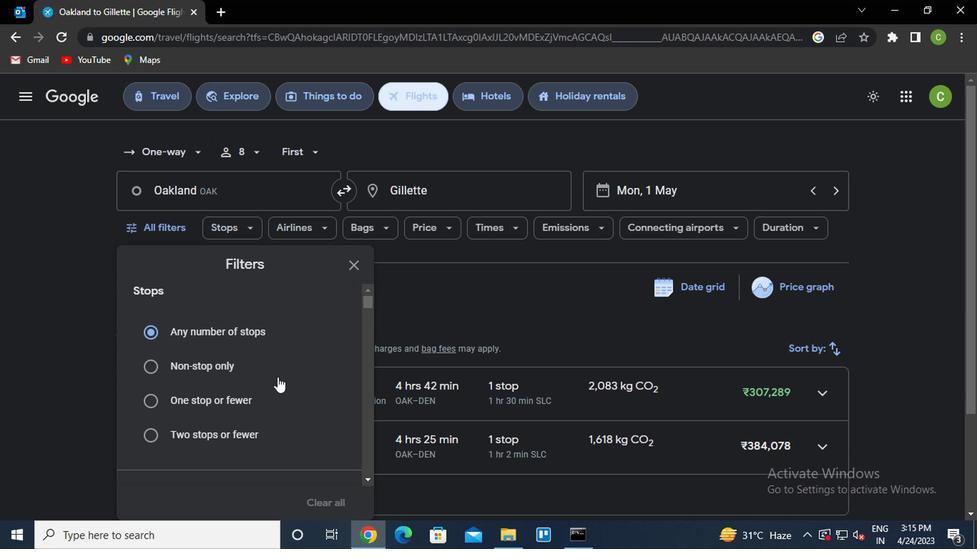 
Action: Mouse scrolled (279, 379) with delta (0, 0)
Screenshot: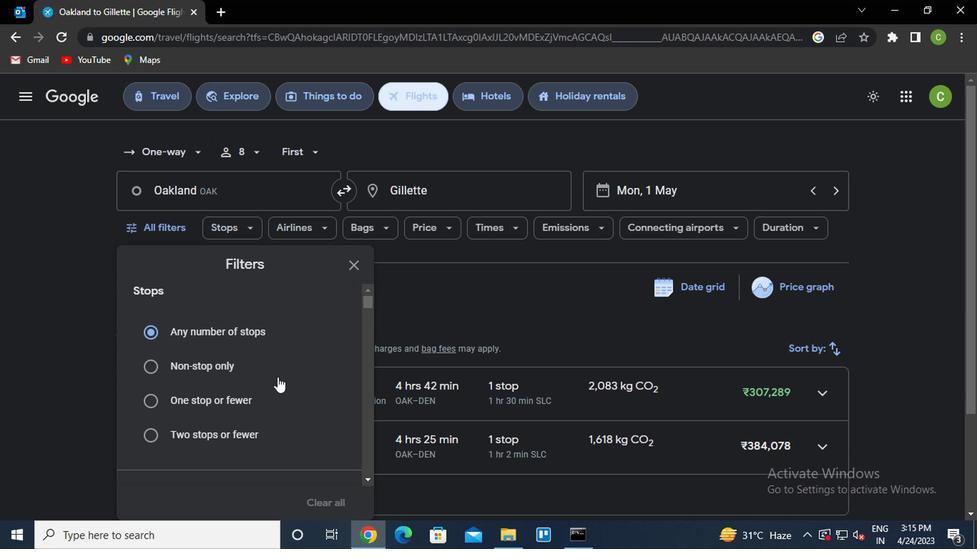 
Action: Mouse scrolled (279, 379) with delta (0, 0)
Screenshot: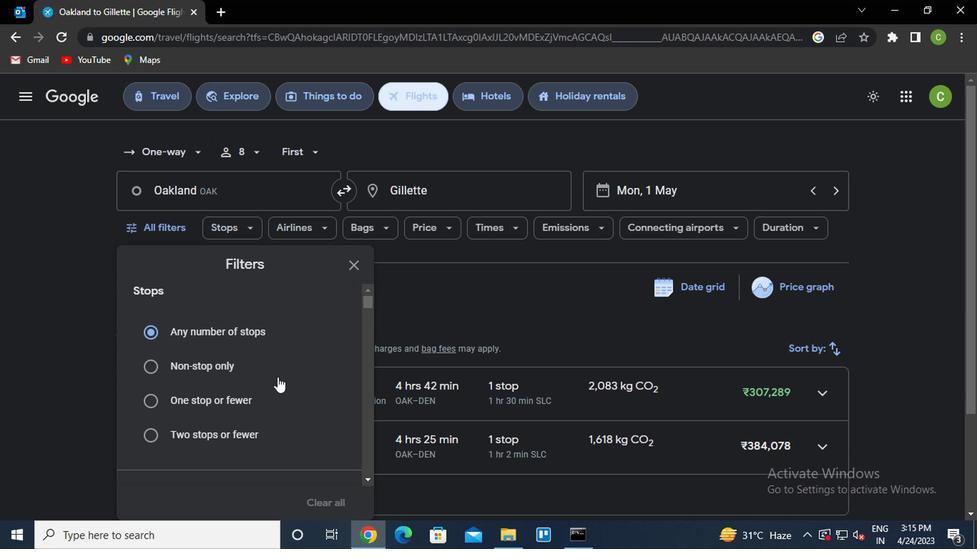 
Action: Mouse scrolled (279, 379) with delta (0, 0)
Screenshot: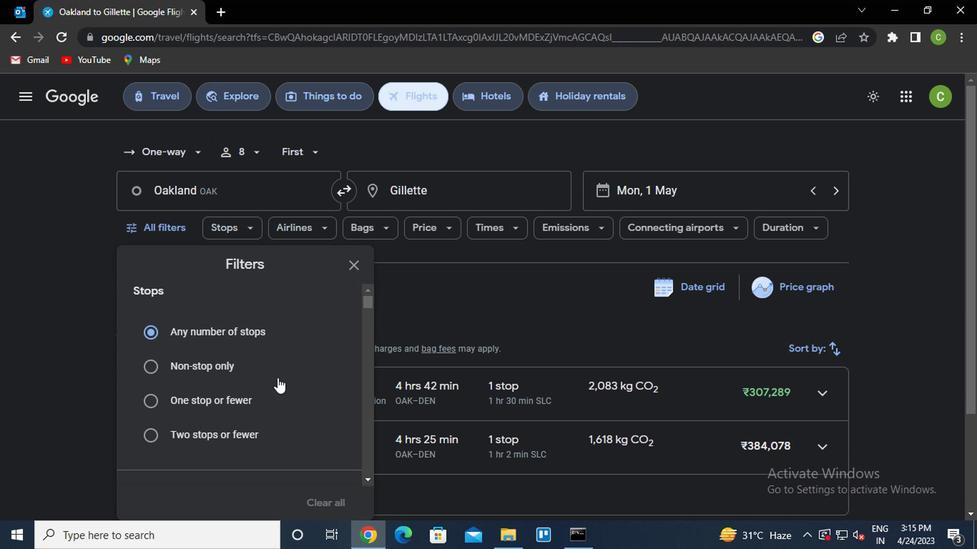 
Action: Mouse scrolled (279, 379) with delta (0, 0)
Screenshot: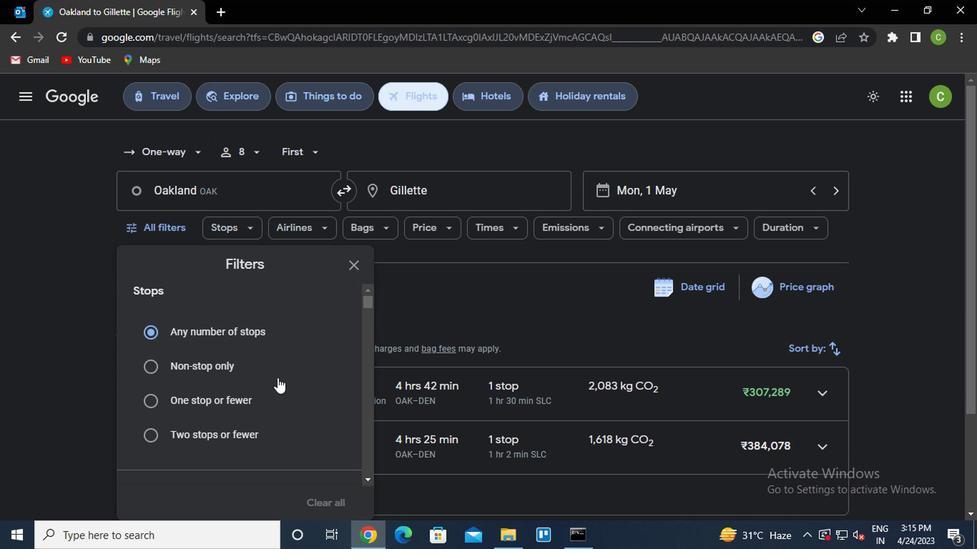 
Action: Mouse scrolled (279, 379) with delta (0, 0)
Screenshot: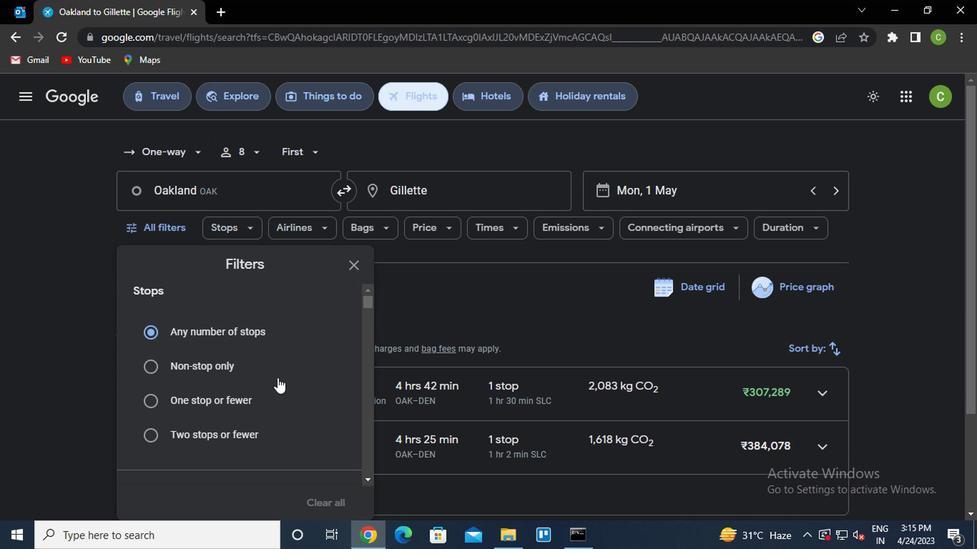 
Action: Mouse scrolled (279, 379) with delta (0, 0)
Screenshot: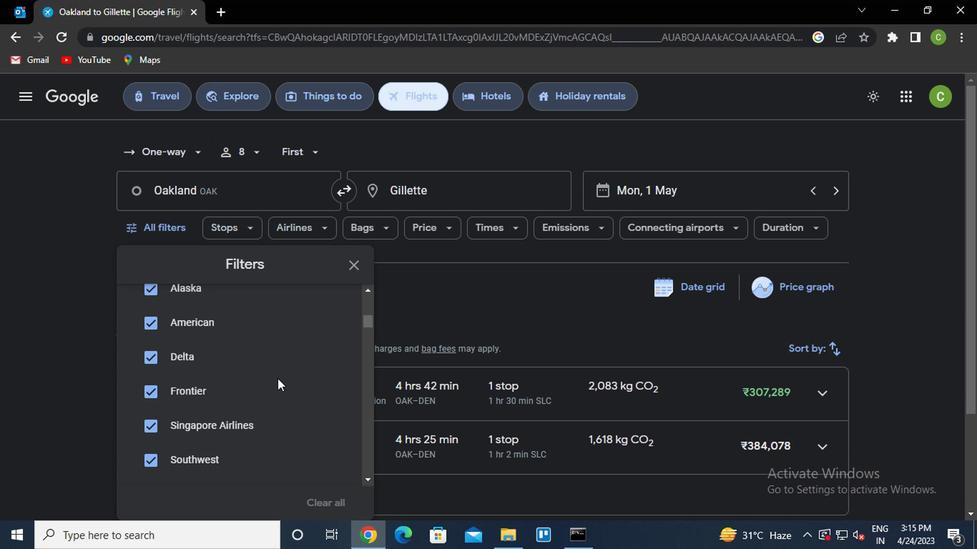 
Action: Mouse scrolled (279, 379) with delta (0, 0)
Screenshot: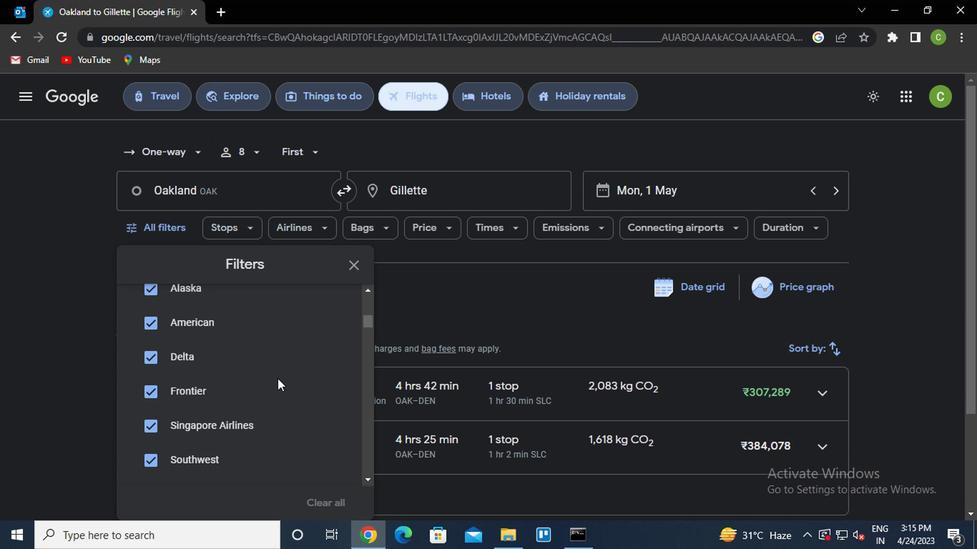 
Action: Mouse scrolled (279, 379) with delta (0, 0)
Screenshot: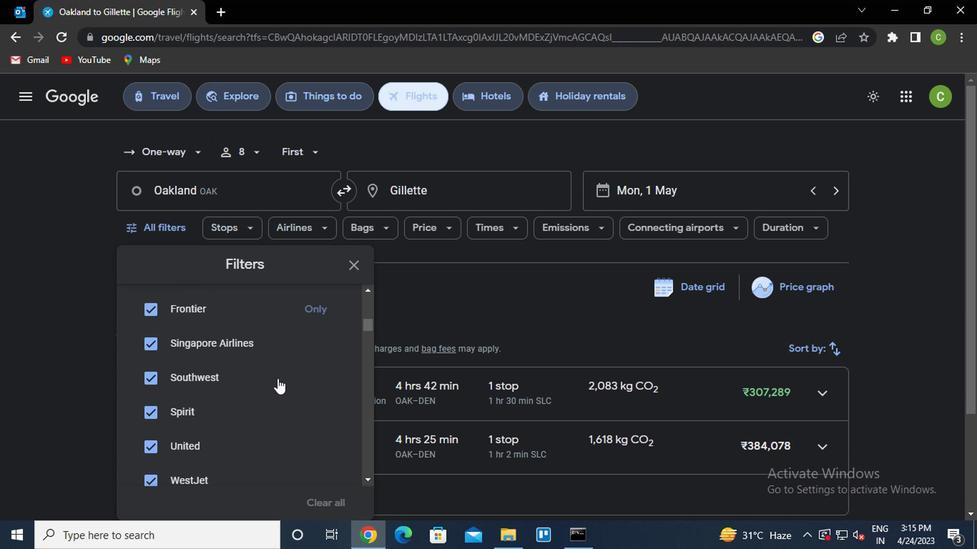 
Action: Mouse scrolled (279, 379) with delta (0, 0)
Screenshot: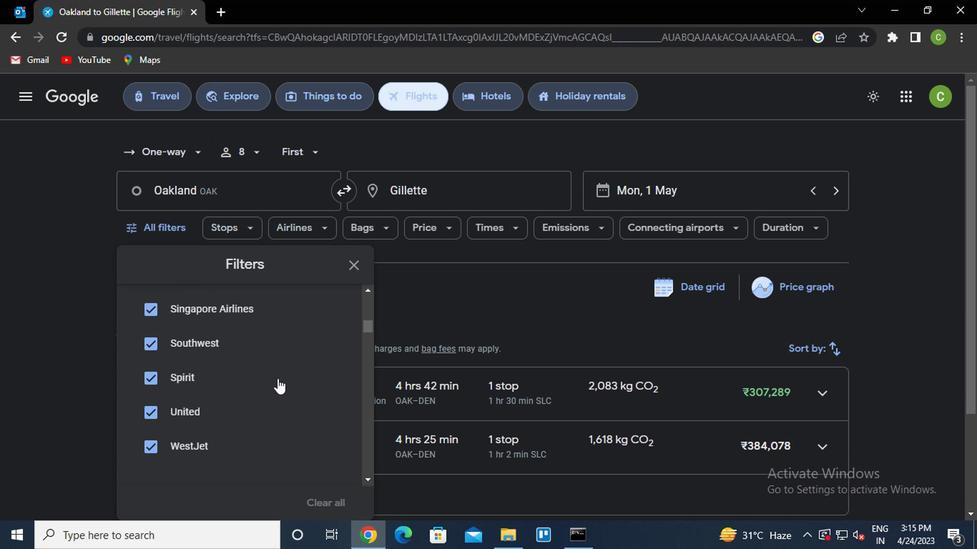 
Action: Mouse moved to (330, 411)
Screenshot: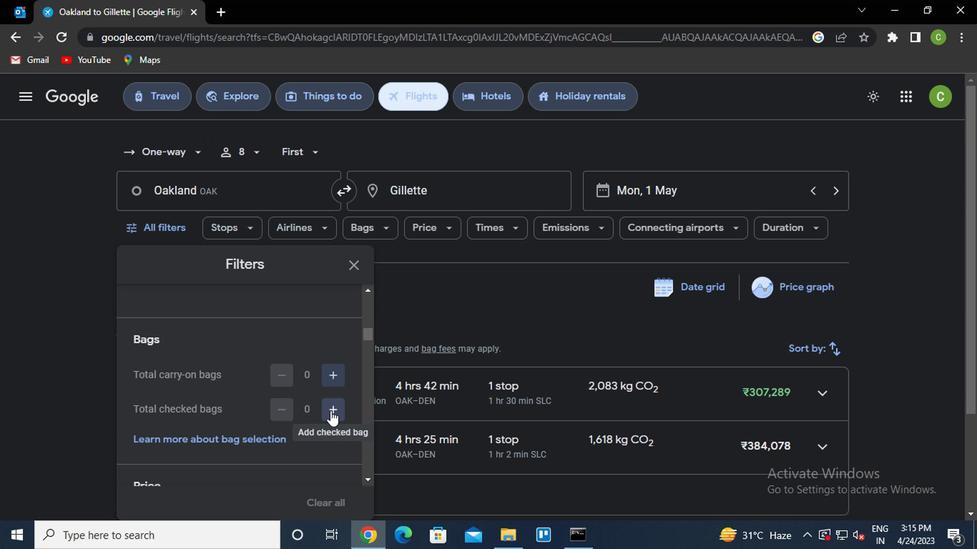 
Action: Mouse pressed left at (330, 411)
Screenshot: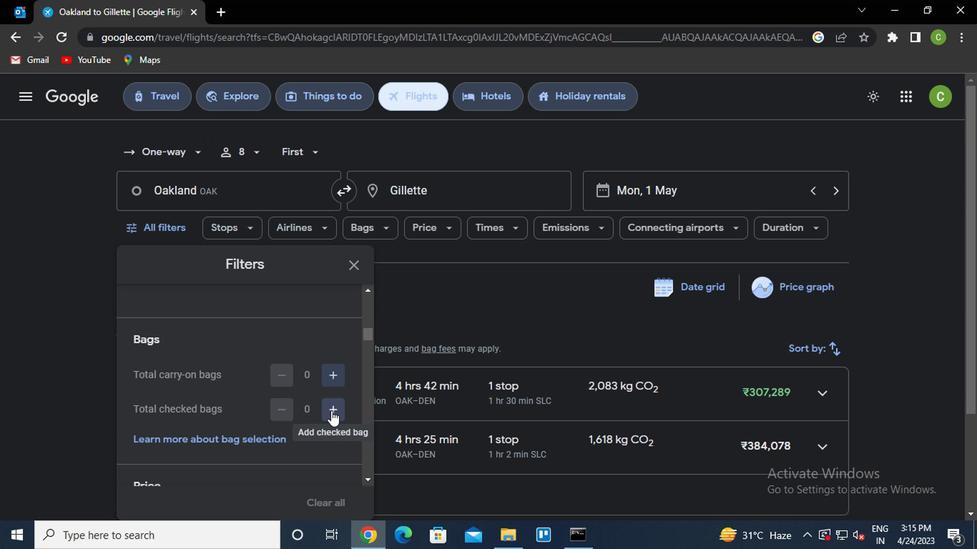 
Action: Mouse pressed left at (330, 411)
Screenshot: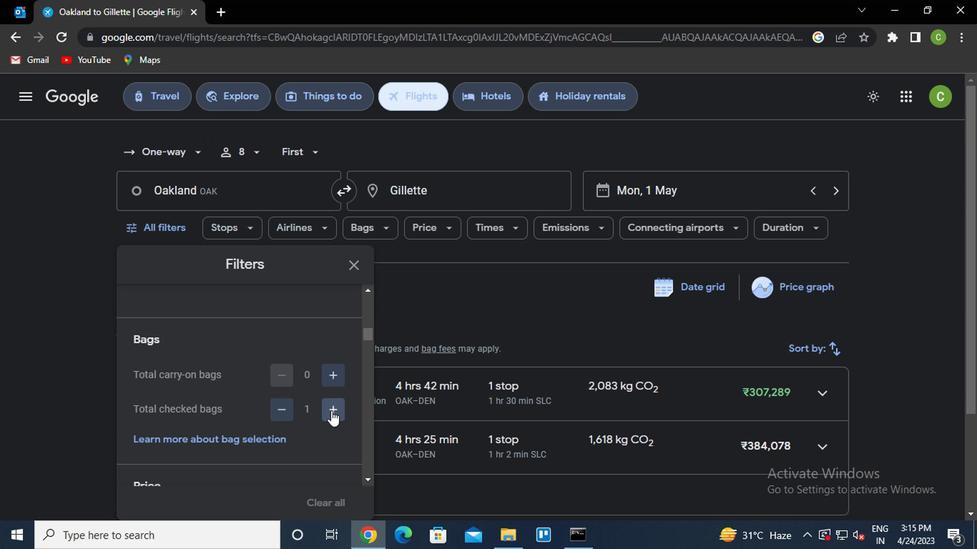 
Action: Mouse pressed left at (330, 411)
Screenshot: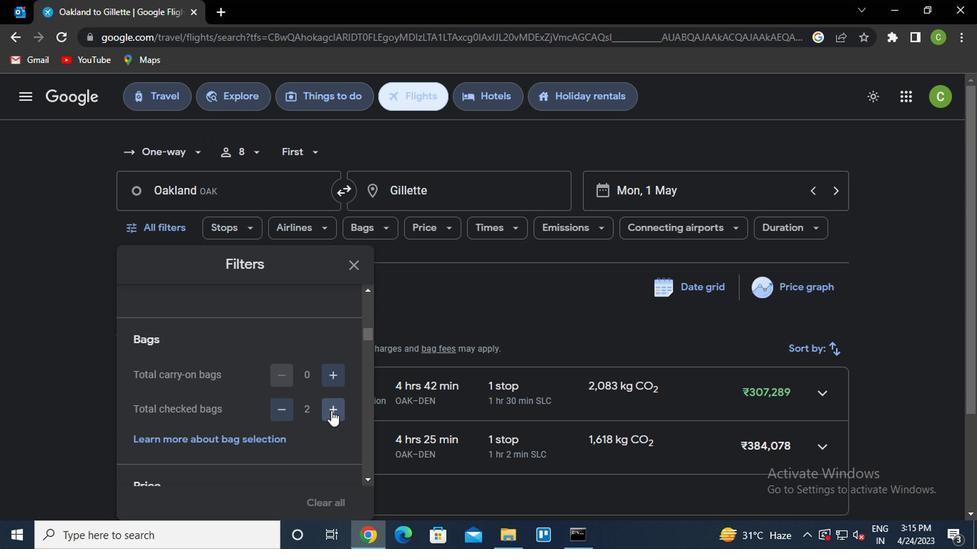
Action: Mouse pressed left at (330, 411)
Screenshot: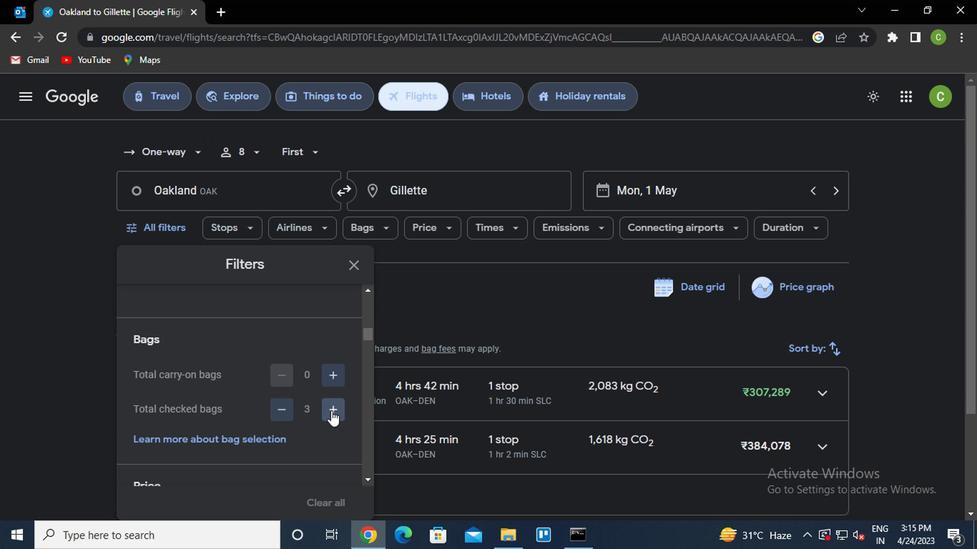 
Action: Mouse pressed left at (330, 411)
Screenshot: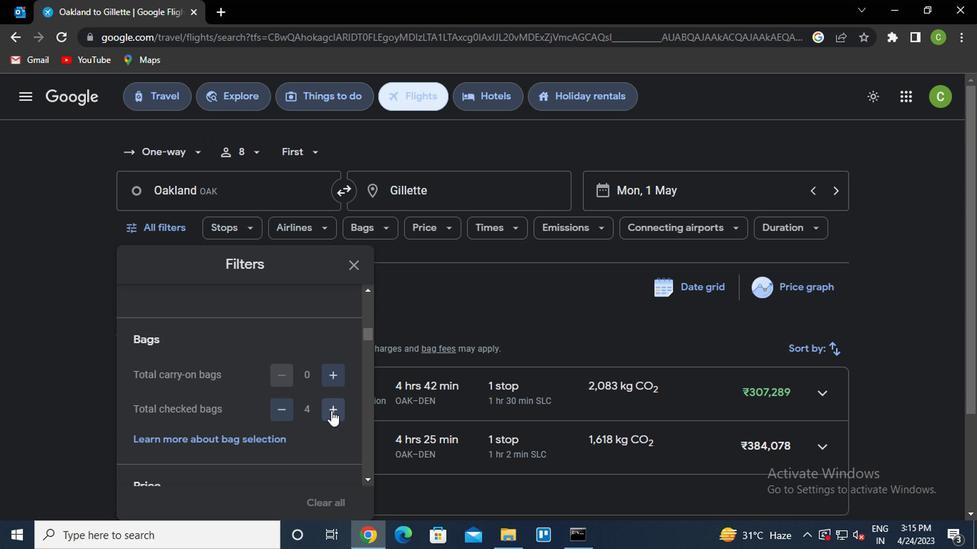 
Action: Mouse pressed left at (330, 411)
Screenshot: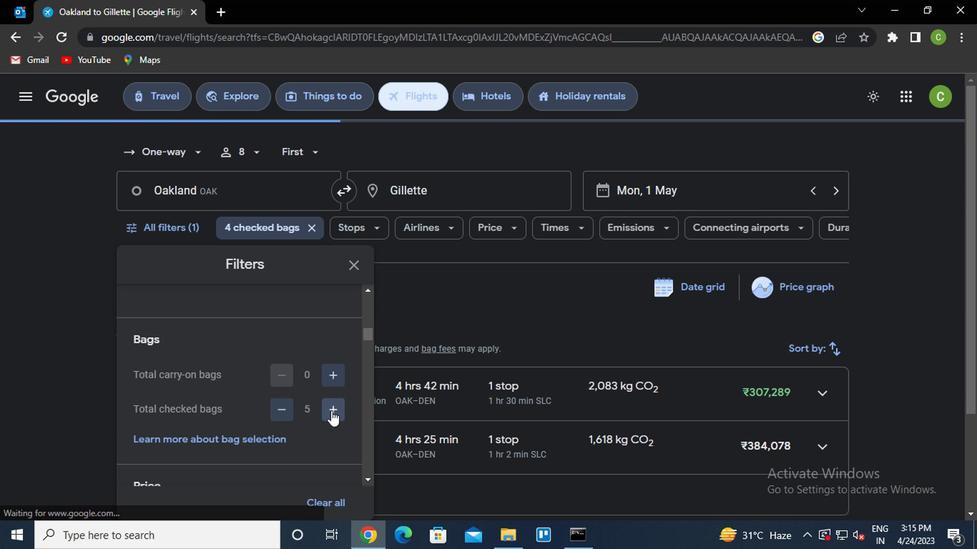 
Action: Mouse pressed left at (330, 411)
Screenshot: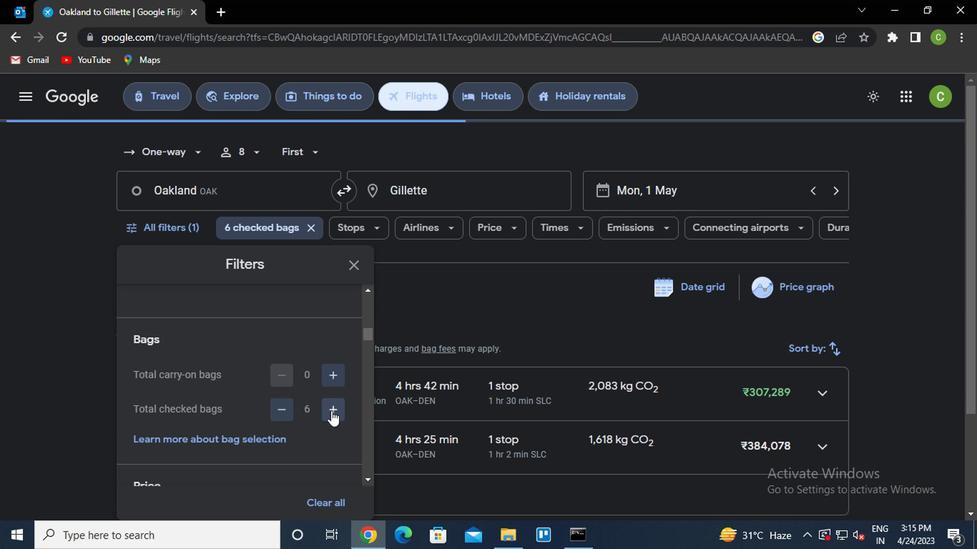 
Action: Mouse moved to (322, 413)
Screenshot: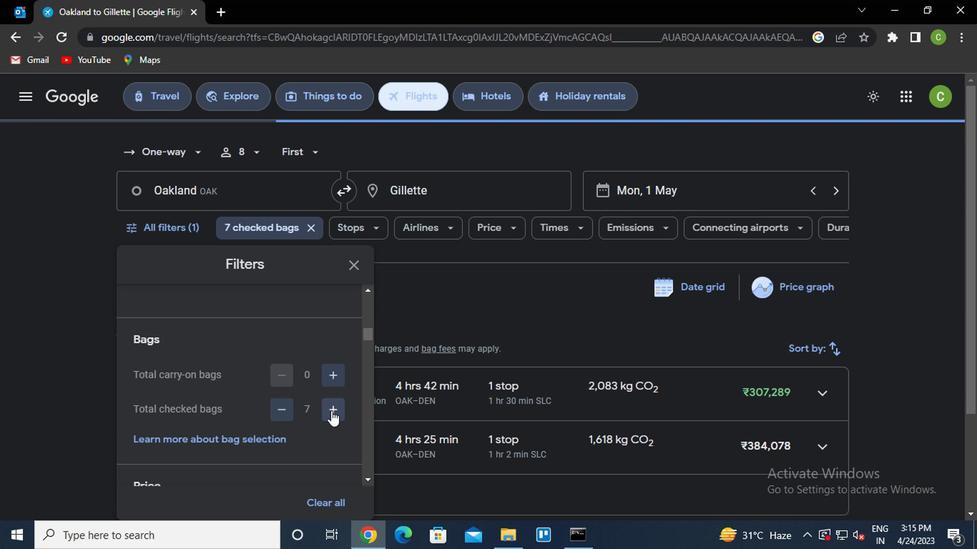 
Action: Mouse scrolled (322, 413) with delta (0, 0)
Screenshot: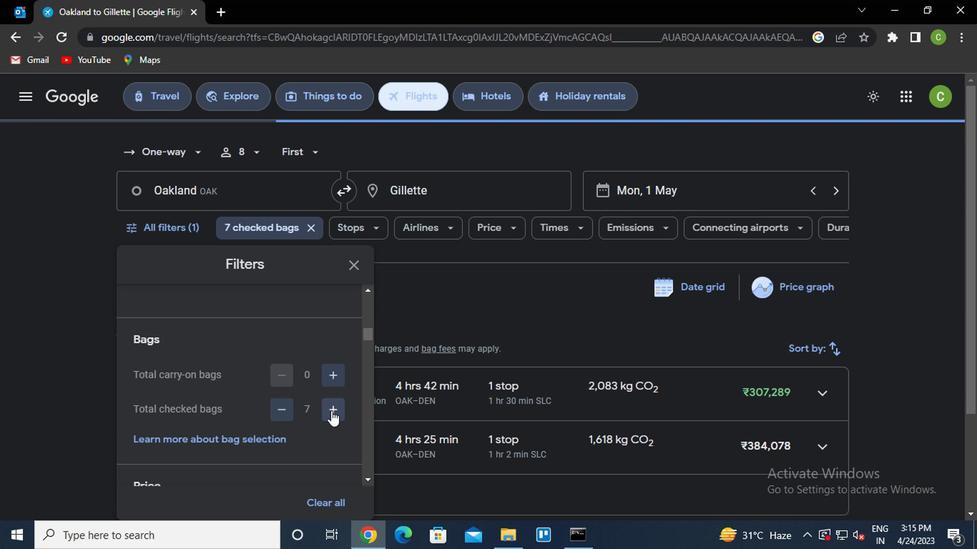 
Action: Mouse moved to (319, 414)
Screenshot: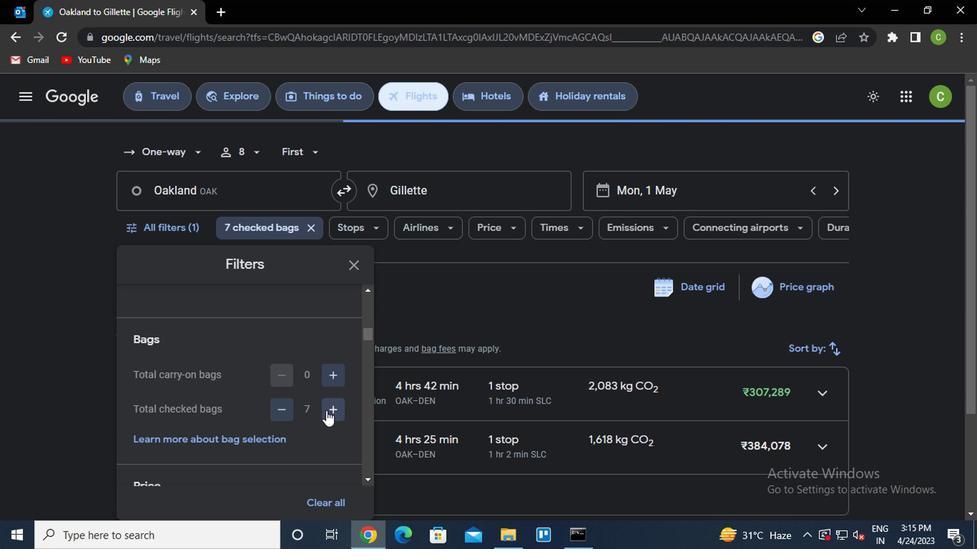
Action: Mouse scrolled (319, 413) with delta (0, -1)
Screenshot: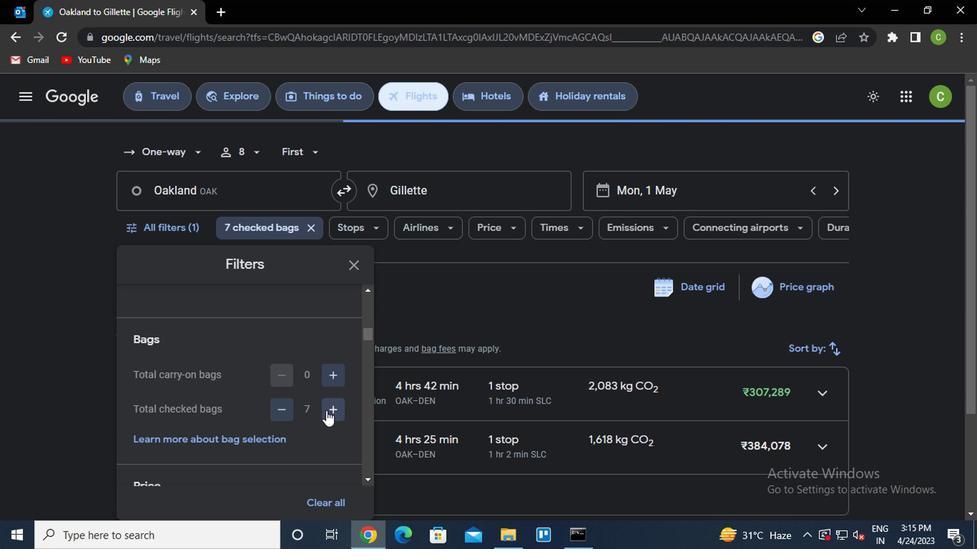 
Action: Mouse moved to (315, 415)
Screenshot: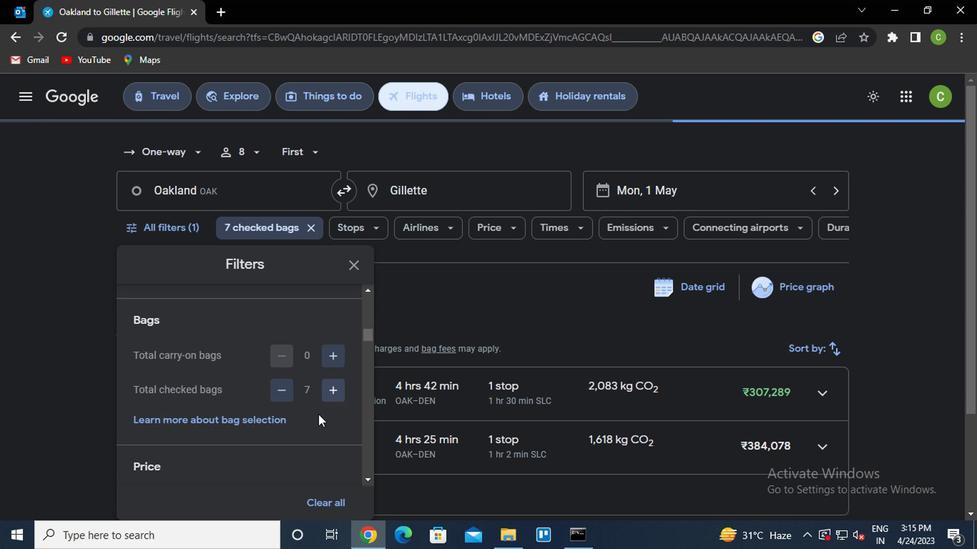 
Action: Mouse scrolled (315, 414) with delta (0, 0)
Screenshot: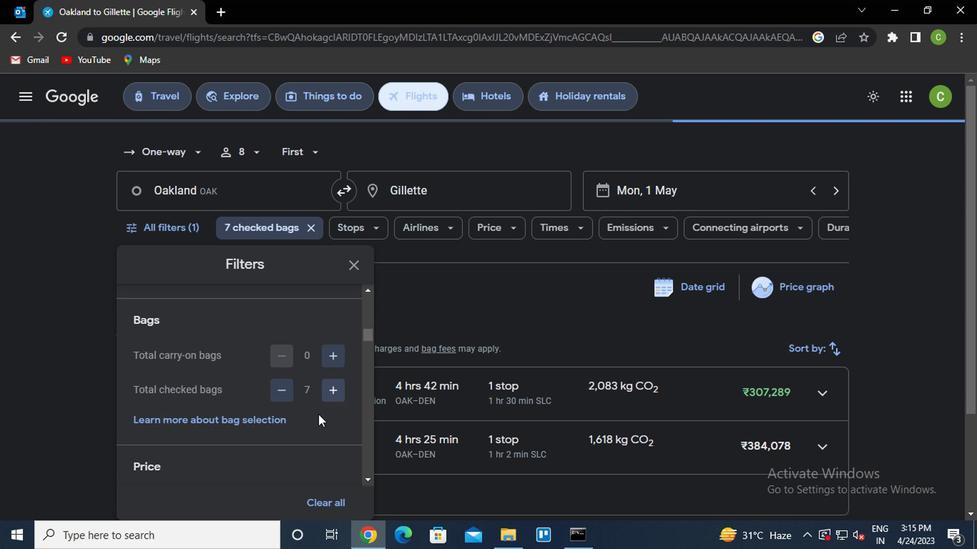 
Action: Mouse moved to (334, 341)
Screenshot: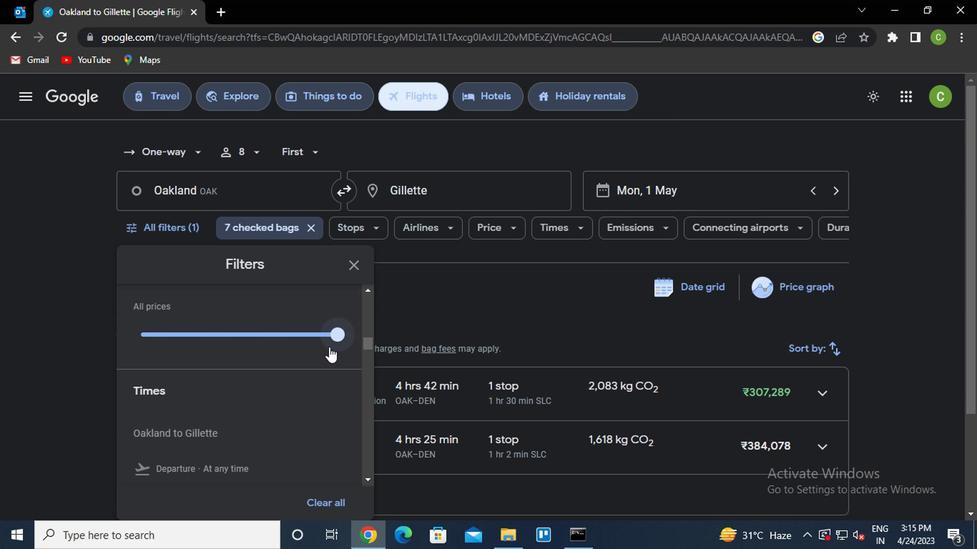
Action: Mouse pressed left at (334, 341)
Screenshot: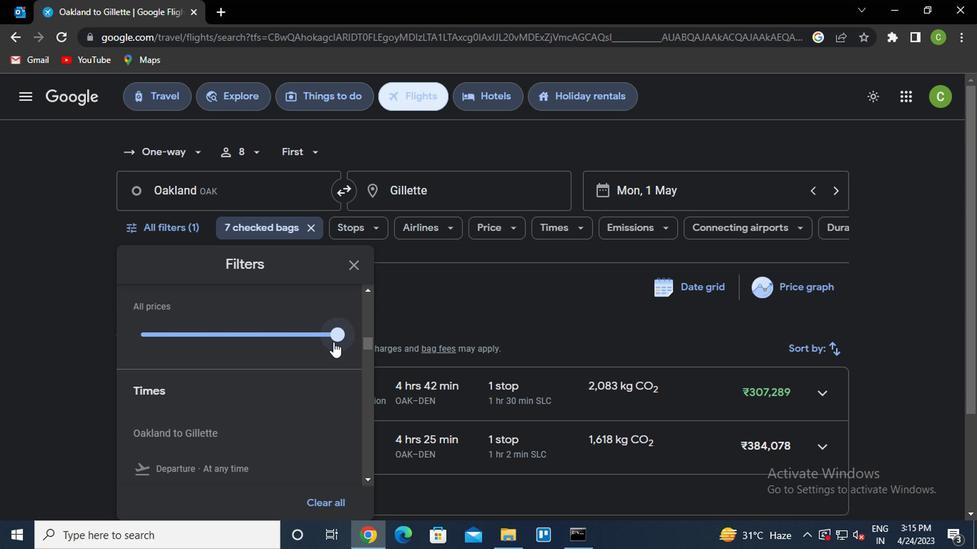
Action: Mouse moved to (280, 399)
Screenshot: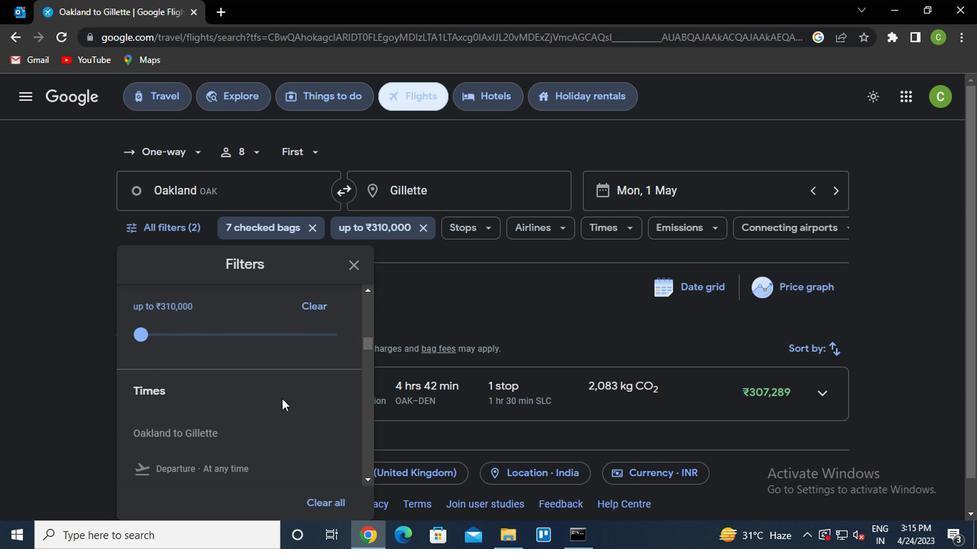 
Action: Mouse scrolled (280, 398) with delta (0, -1)
Screenshot: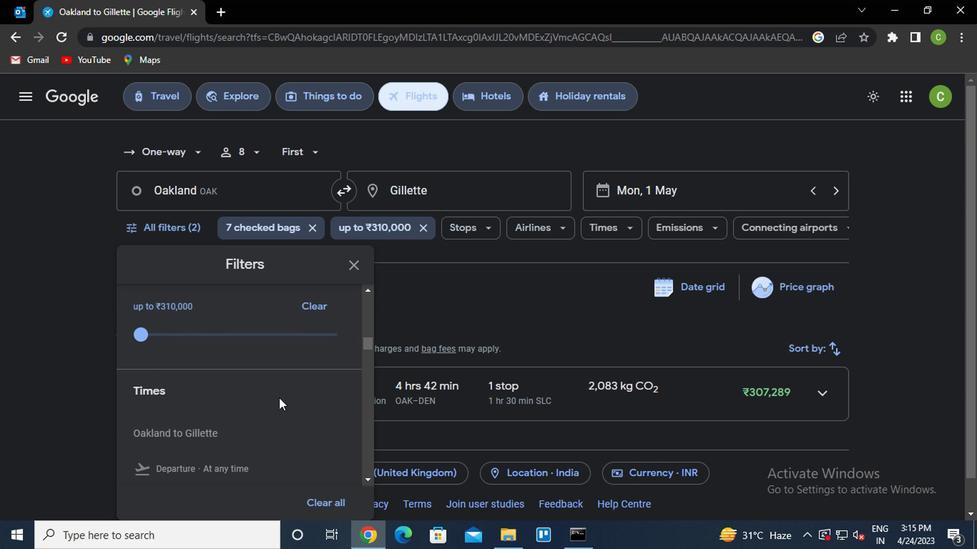 
Action: Mouse scrolled (280, 398) with delta (0, -1)
Screenshot: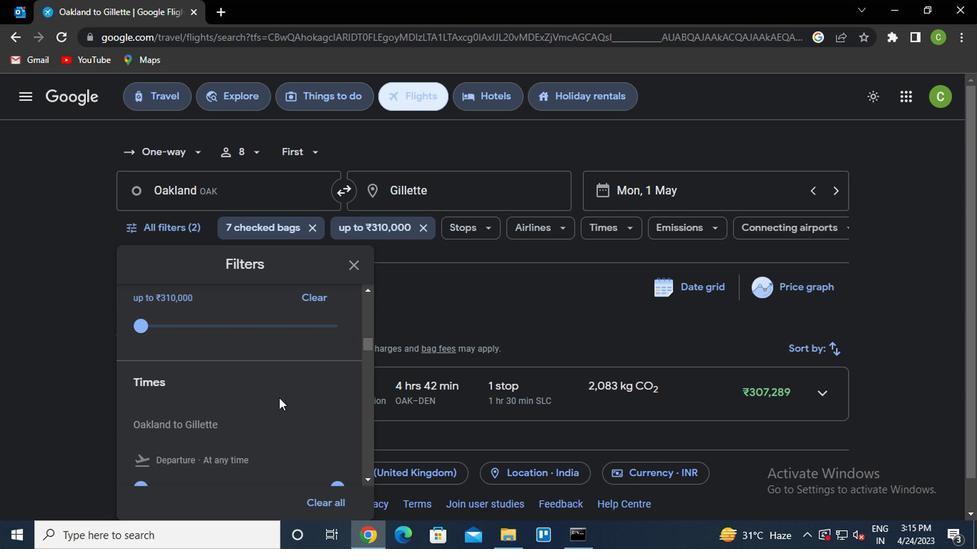 
Action: Mouse moved to (149, 351)
Screenshot: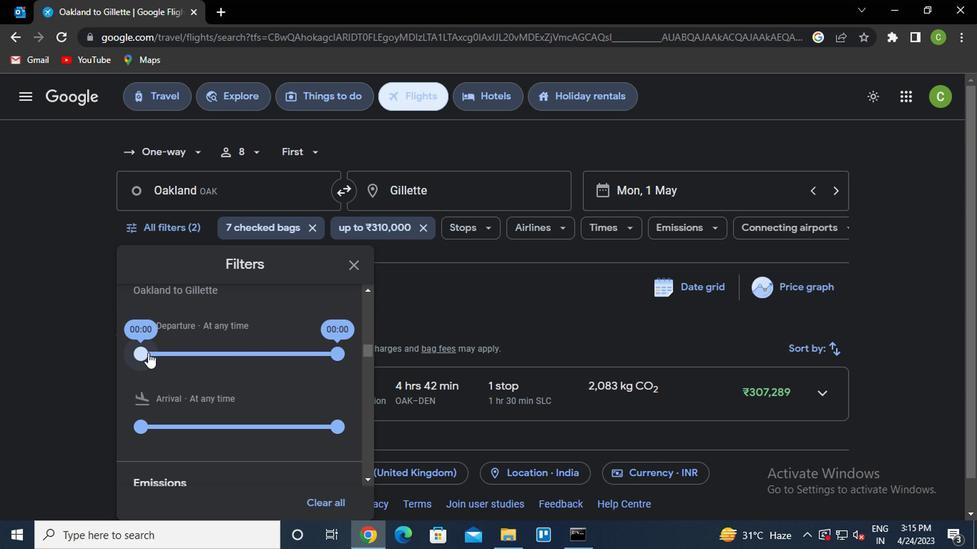 
Action: Mouse pressed left at (149, 351)
Screenshot: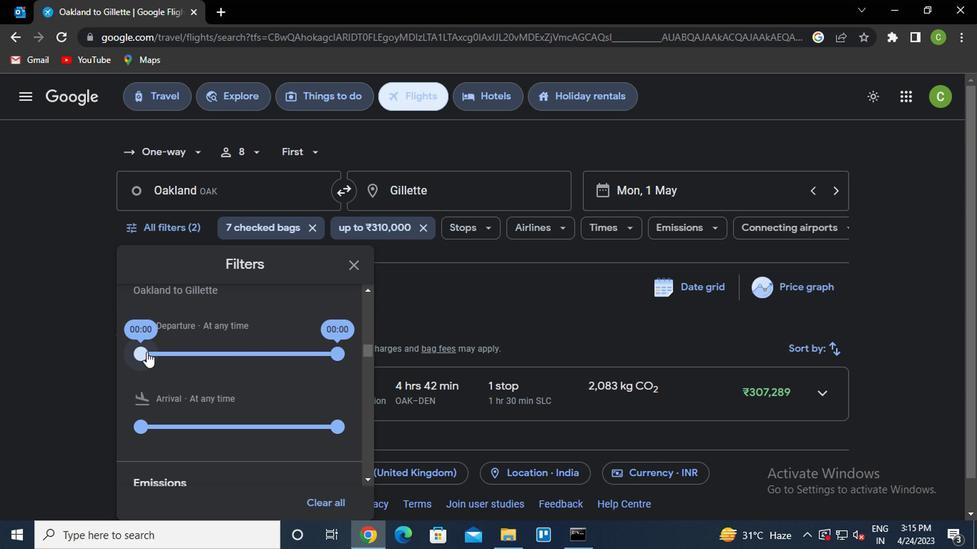 
Action: Mouse moved to (351, 266)
Screenshot: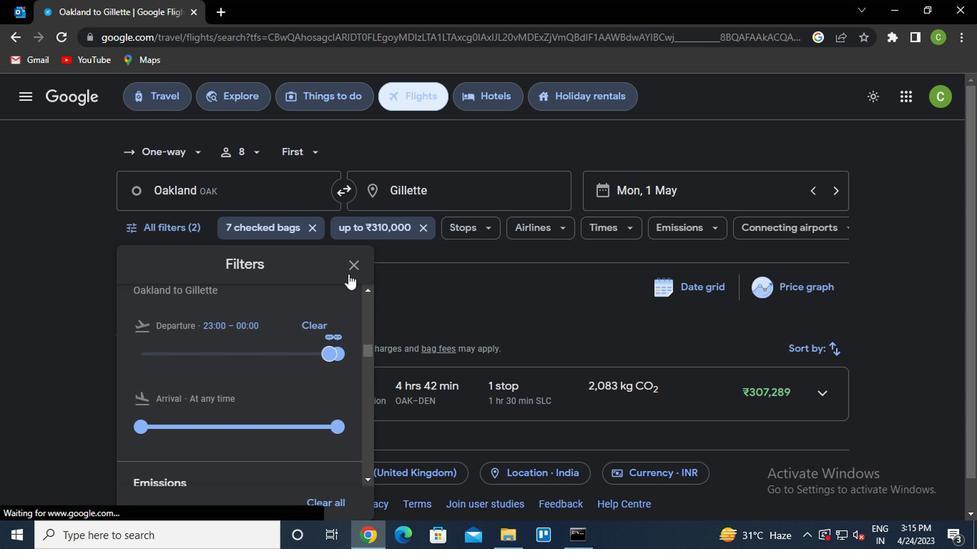 
Action: Mouse pressed left at (351, 266)
Screenshot: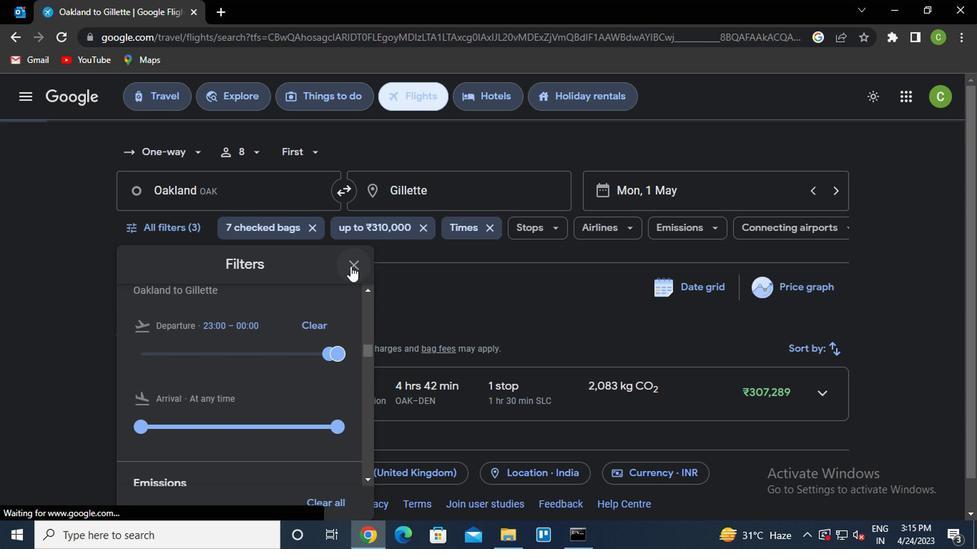 
Action: Mouse moved to (480, 364)
Screenshot: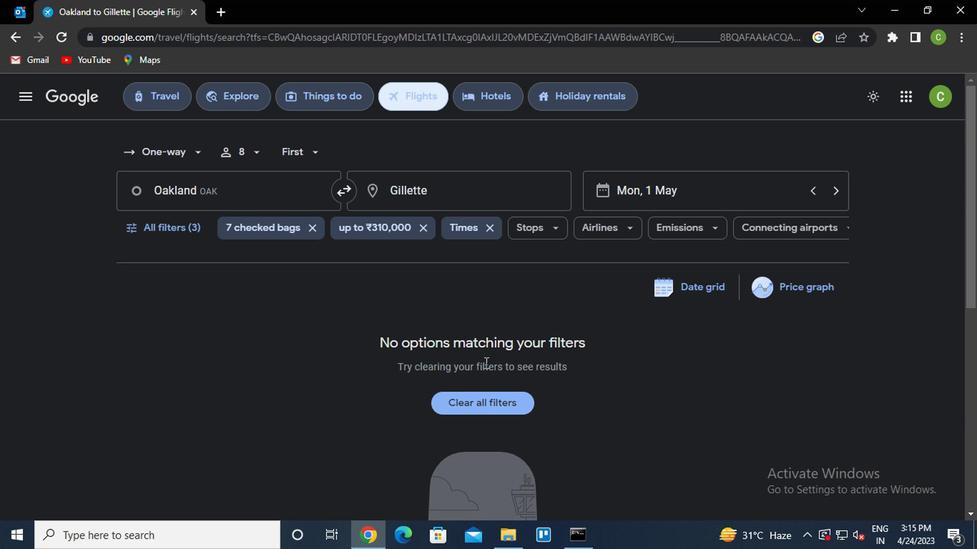
